 Task: Add an event  with title  Lunch and Learn: Project Planning, date '2024/03/02' to 2024/03/04 & Select Event type as  Group. Add location for the event as  456 Prado Museum, Madrid, Spain and add a description: Continuously monitor the project's progress and reassess the identified risks. Regularly review the effectiveness of mitigation strategies and contingency plans, and make adjustments as needed. This ensures that new risks are identified promptly, and appropriate actions are taken in a timely manner.Create an event link  http-lunchandlearn:projectplanningcom & Select the event color as  Electric Lime. , logged in from the account softage.10@softage.netand send the event invitation to softage.8@softage.net and softage.9@softage.net
Action: Mouse moved to (766, 137)
Screenshot: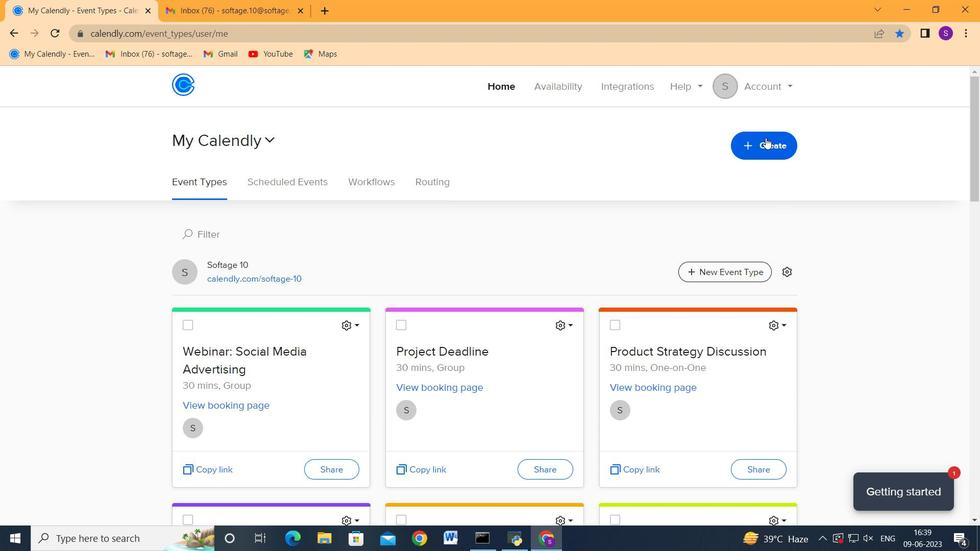 
Action: Mouse pressed left at (766, 137)
Screenshot: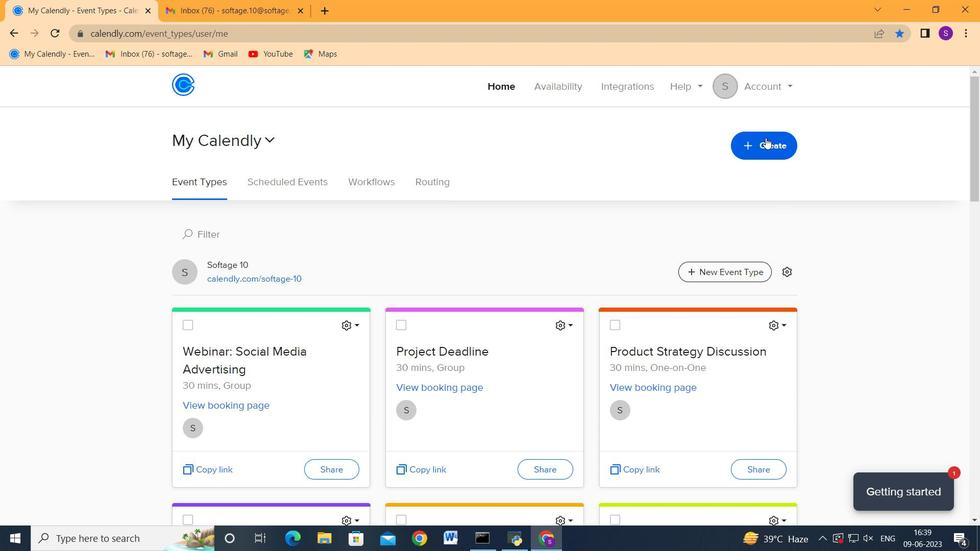 
Action: Mouse moved to (705, 204)
Screenshot: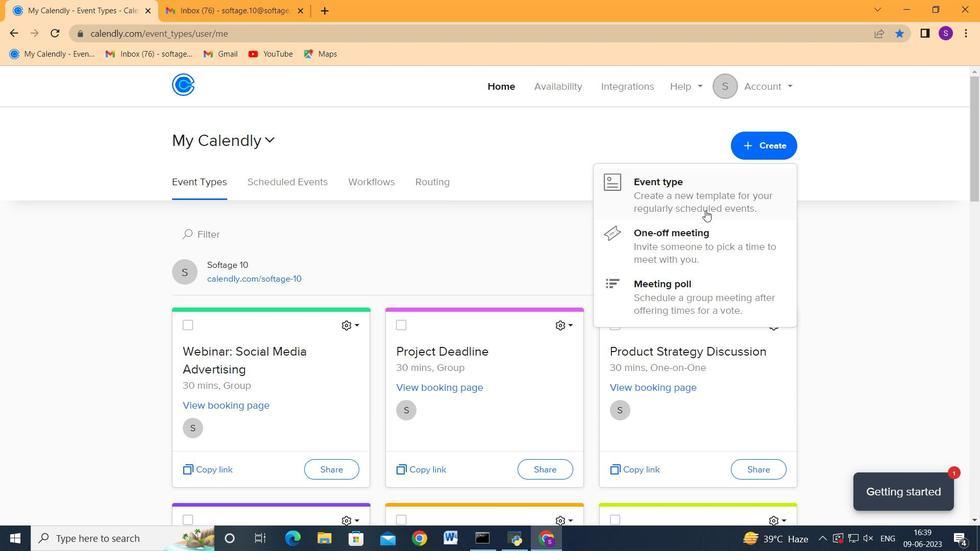 
Action: Mouse pressed left at (705, 204)
Screenshot: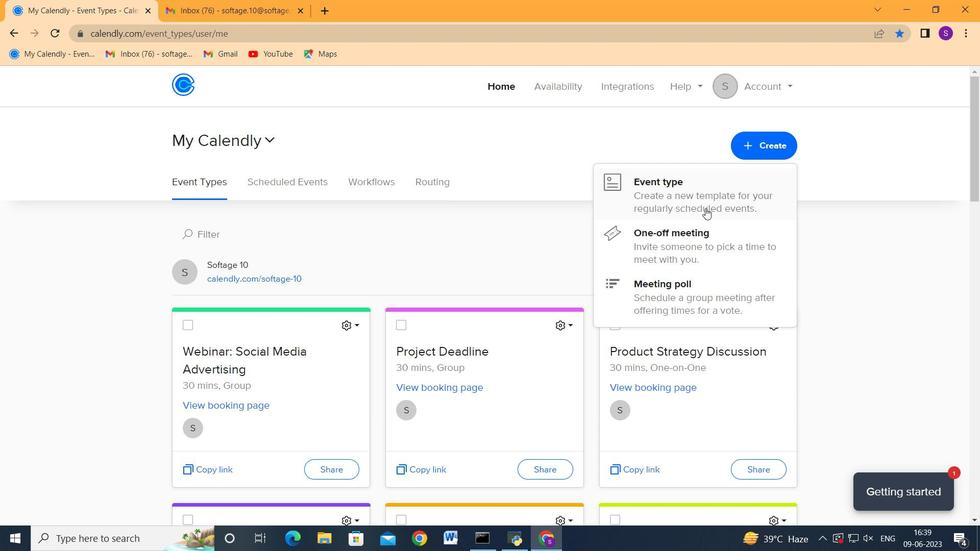 
Action: Mouse moved to (533, 284)
Screenshot: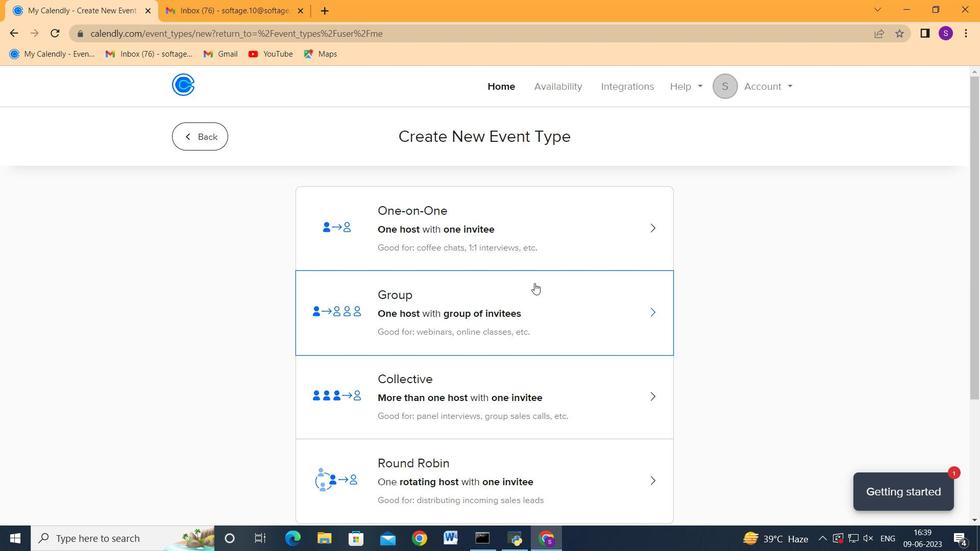 
Action: Mouse scrolled (533, 284) with delta (0, 0)
Screenshot: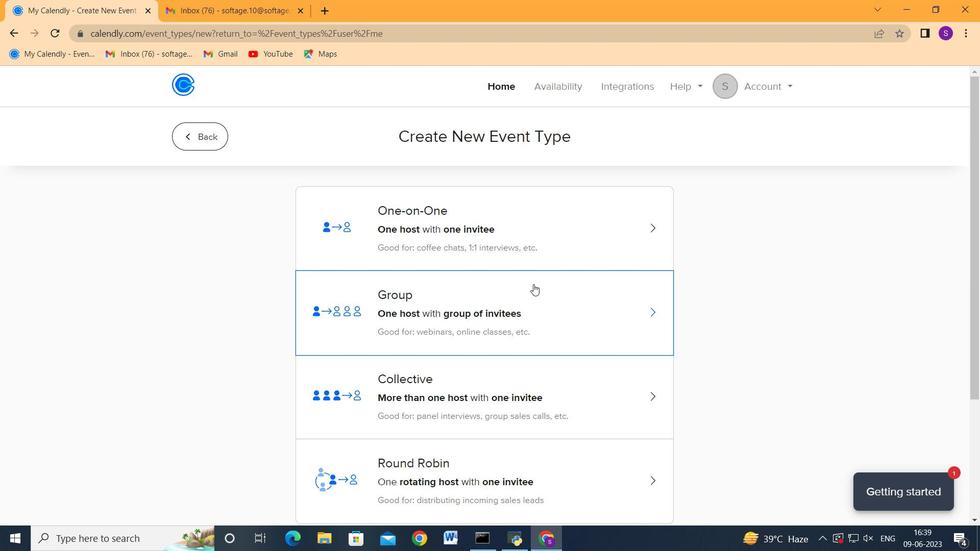 
Action: Mouse moved to (525, 226)
Screenshot: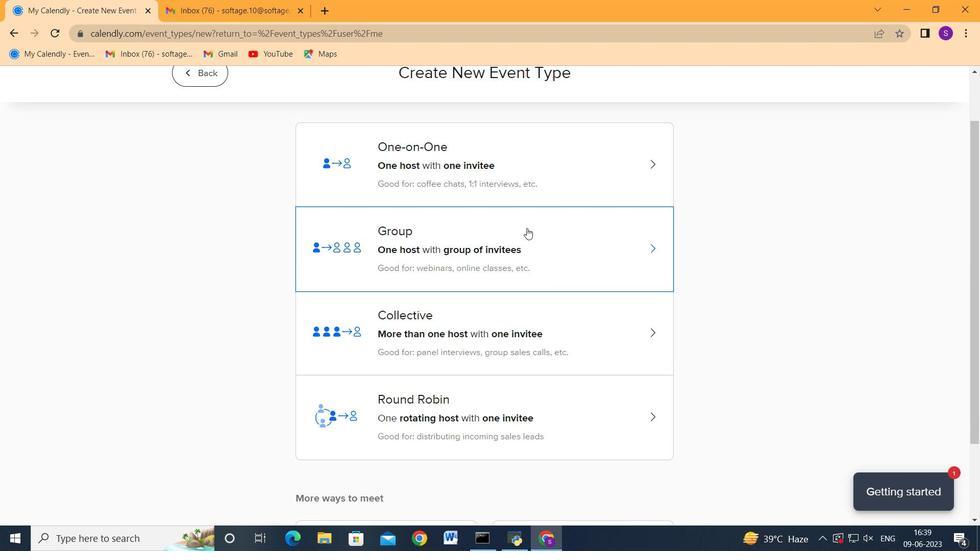 
Action: Mouse pressed left at (525, 226)
Screenshot: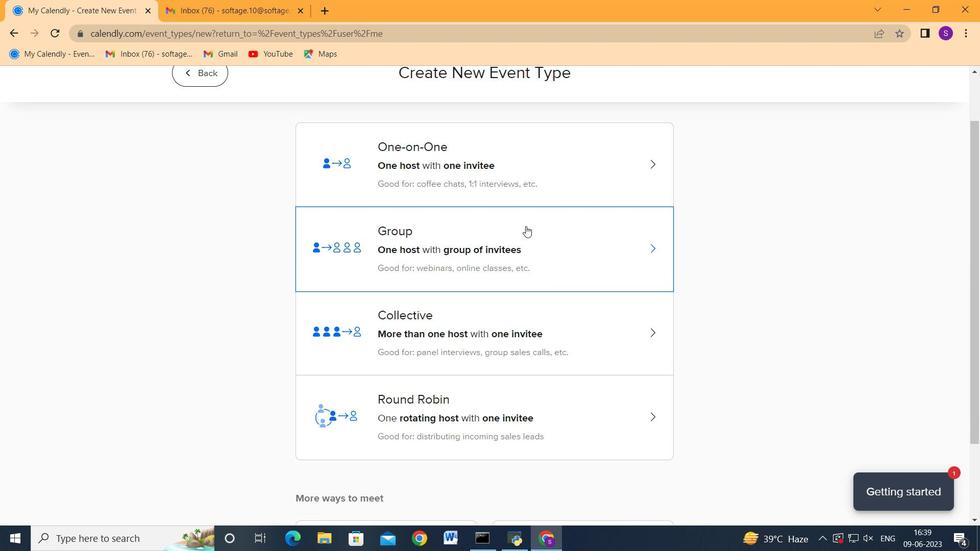 
Action: Mouse moved to (370, 326)
Screenshot: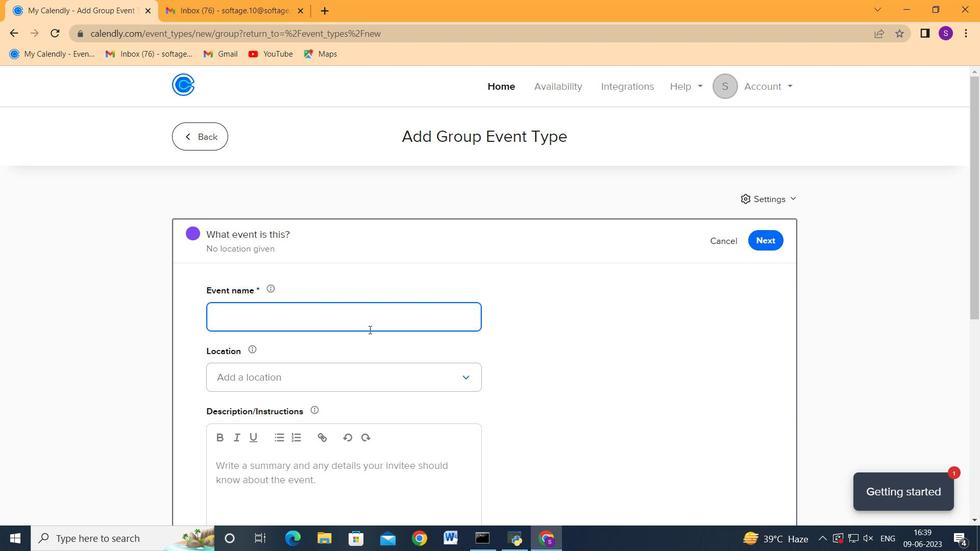 
Action: Mouse pressed left at (370, 326)
Screenshot: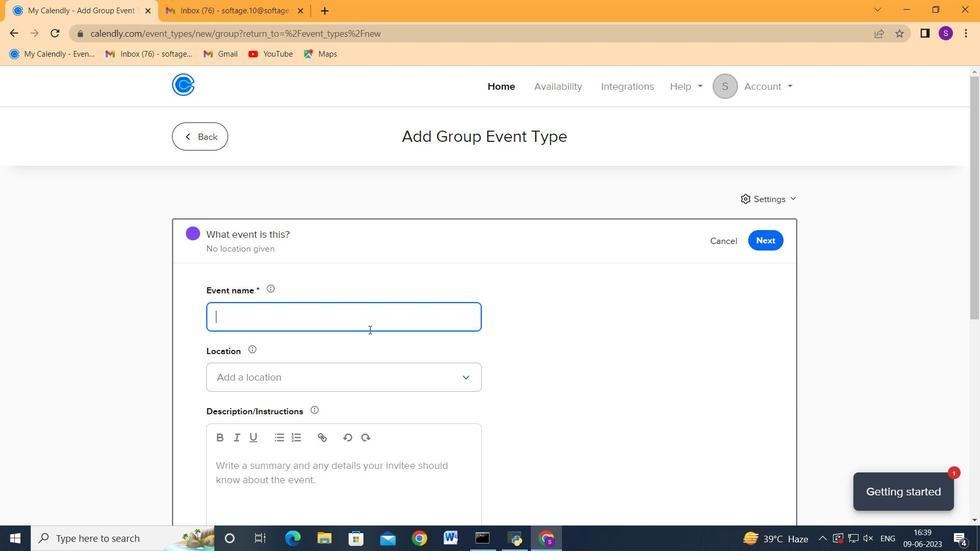 
Action: Key pressed <Key.shift_r>Lunch<Key.space>and<Key.space><Key.shift_r>Learn<Key.shift_r>:<Key.space><Key.shift_r>Project<Key.space><Key.shift_r>Planning<Key.tab><Key.tab><Key.enter><Key.down><Key.up><Key.enter><Key.down><Key.enter><Key.tab>456<Key.space><Key.shift_r>Prado<Key.space><Key.shift_r>Museum<Key.space><Key.backspace>,<Key.space>m<Key.backspace><Key.shift><Key.shift><Key.shift><Key.shift><Key.shift><Key.shift><Key.shift><Key.shift><Key.shift><Key.shift><Key.shift><Key.shift><Key.shift><Key.shift><Key.shift><Key.shift><Key.shift><Key.shift><Key.shift><Key.shift><Key.shift><Key.shift><Key.shift><Key.shift><Key.shift><Key.shift><Key.shift><Key.shift><Key.shift><Key.shift><Key.shift><Key.shift><Key.shift><Key.shift><Key.shift><Key.shift><Key.shift><Key.shift>Madrid,<Key.space><Key.shift_r>Spain
Screenshot: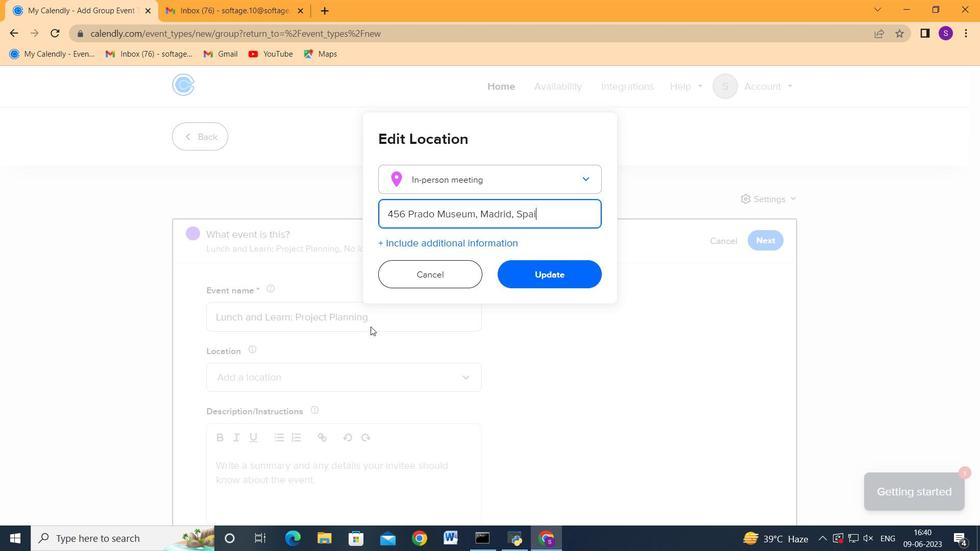
Action: Mouse moved to (559, 268)
Screenshot: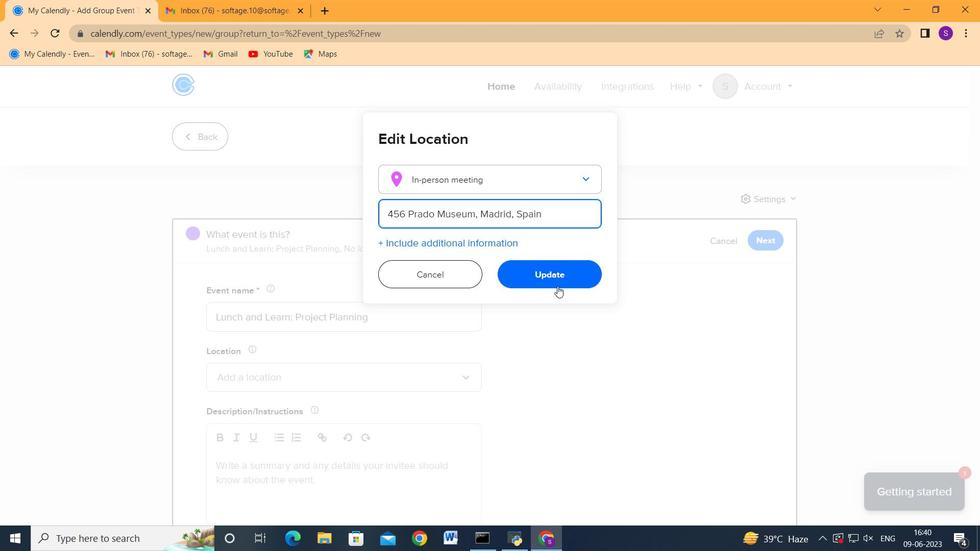 
Action: Mouse pressed left at (559, 268)
Screenshot: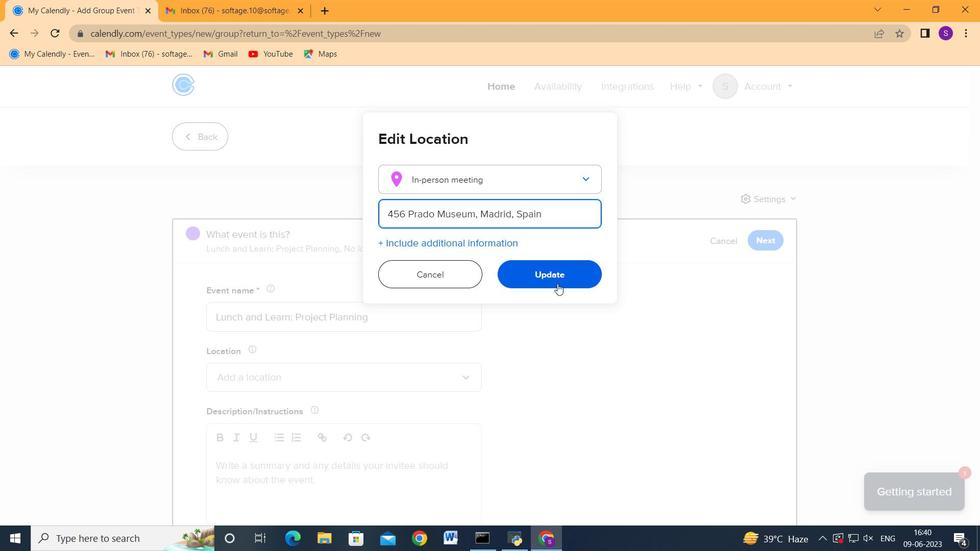 
Action: Mouse moved to (312, 361)
Screenshot: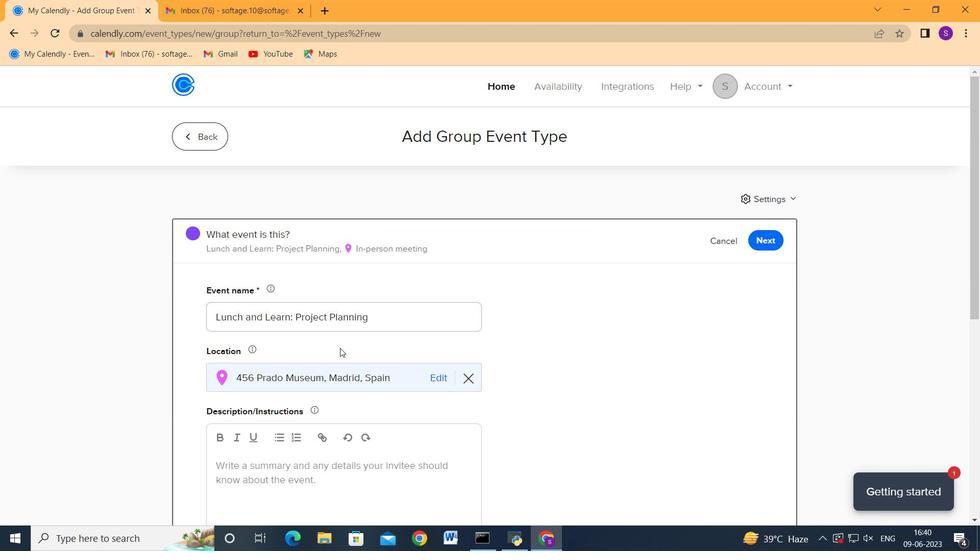 
Action: Mouse scrolled (312, 361) with delta (0, 0)
Screenshot: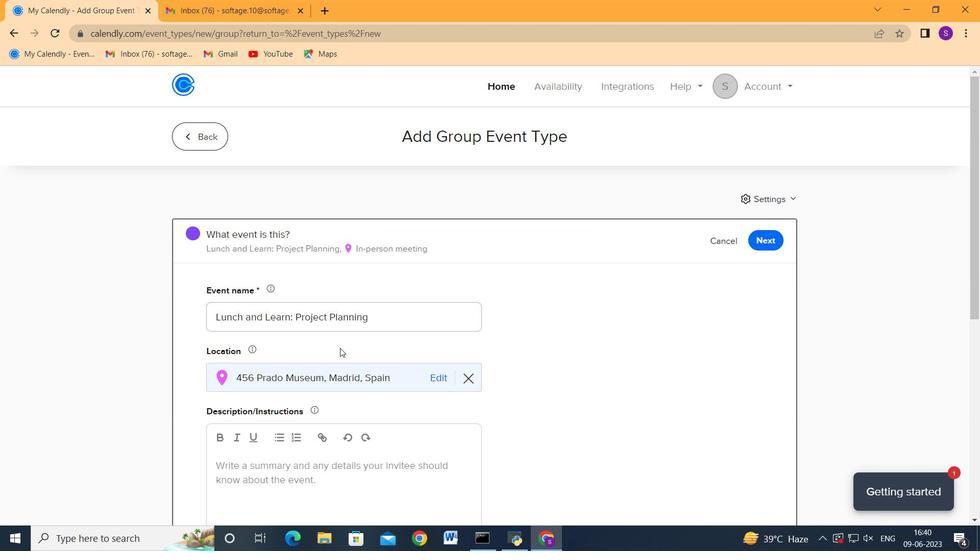 
Action: Mouse scrolled (312, 361) with delta (0, 0)
Screenshot: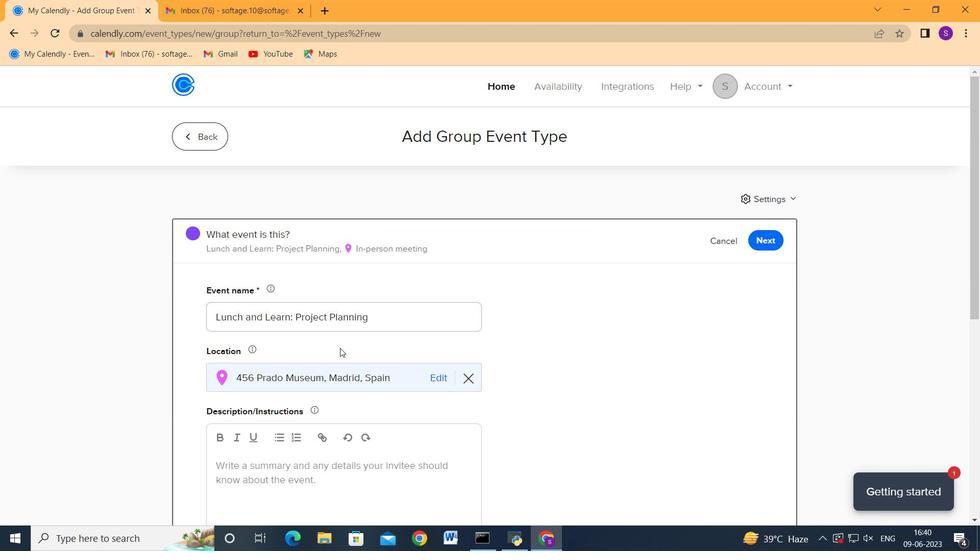
Action: Mouse moved to (283, 340)
Screenshot: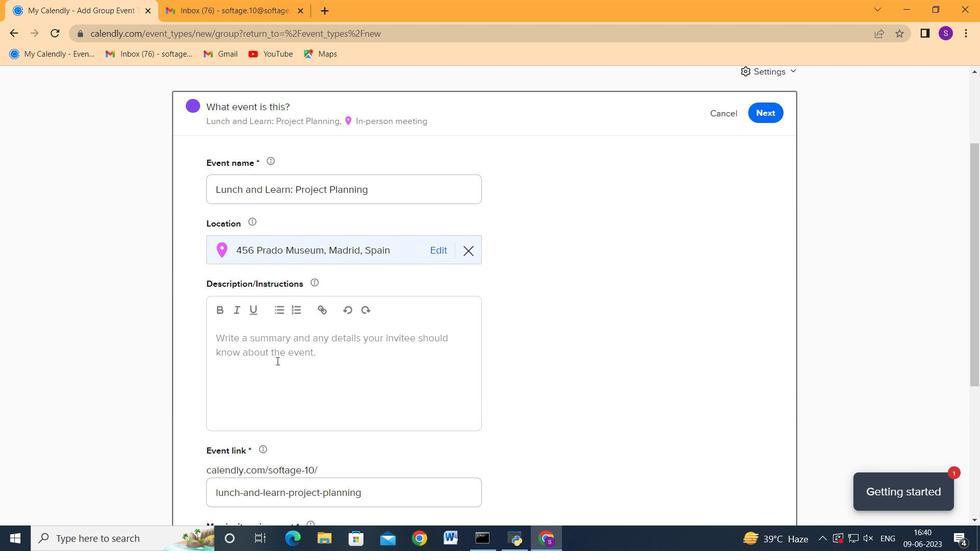 
Action: Mouse pressed left at (283, 340)
Screenshot: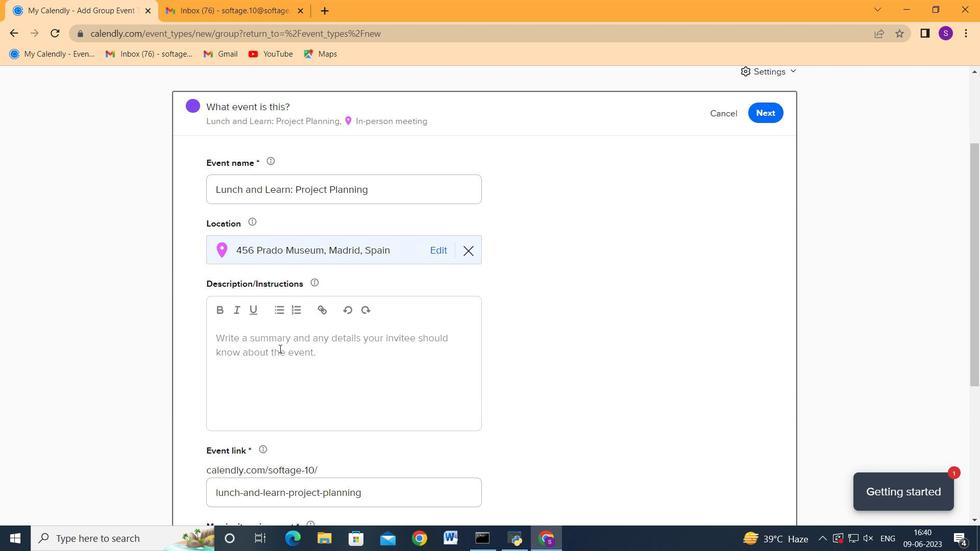 
Action: Mouse moved to (283, 340)
Screenshot: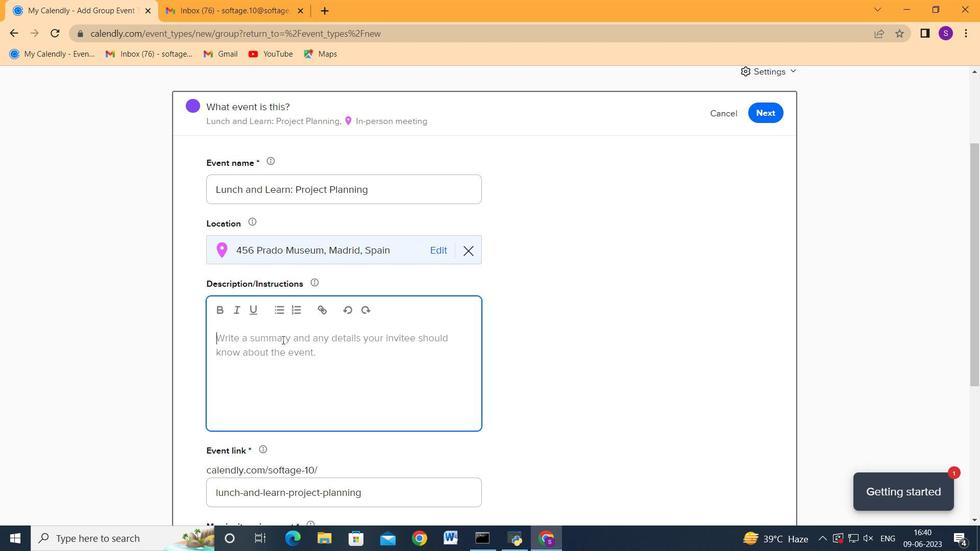 
Action: Key pressed <Key.shift>T<Key.backspace><Key.shift>Coni<Key.backspace>tinously<Key.space>monitor<Key.space>the<Key.space><Key.left><Key.left><Key.left><Key.left><Key.left><Key.left><Key.left><Key.left><Key.left><Key.left><Key.left><Key.left><Key.left><Key.left><Key.left><Key.left><Key.backspace><Key.backspace>uo<Key.right><Key.right><Key.right><Key.right><Key.right><Key.right><Key.right><Key.right><Key.right><Key.right><Key.right><Key.right><Key.right><Key.right><Key.right><Key.space>project's<Key.space>progress<Key.left><Key.left><Key.left><Key.left><Key.left><Key.left><Key.left><Key.left><Key.left><Key.left><Key.left><Key.left><Key.left><Key.left><Key.left><Key.left><Key.left><Key.left><Key.left><Key.left><Key.left><Key.left><Key.left><Key.left><Key.left><Key.left><Key.left><Key.left><Key.left><Key.left><Key.left><Key.left><Key.left><Key.left>u<Key.right><Key.right><Key.right><Key.right><Key.right><Key.right><Key.right><Key.right><Key.right><Key.right><Key.right><Key.right><Key.right><Key.right><Key.right><Key.right><Key.right><Key.right><Key.right><Key.right><Key.right><Key.right><Key.right><Key.right><Key.right><Key.right><Key.right><Key.right><Key.right><Key.right><Key.right><Key.right><Key.right><Key.right><Key.right>and<Key.space>reassess<Key.space>the<Key.space>identified<Key.space>risks.<Key.space><Key.shift>Regularly<Key.space>review<Key.space>the<Key.space>effectivement<Key.backspace><Key.backspace><Key.backspace><Key.backspace>ness<Key.space>of<Key.space>mitigation<Key.space>strategies<Key.space>and<Key.space>contingency<Key.space>plans,<Key.space>and<Key.space>makea<Key.space><Key.backspace><Key.backspace><Key.space>adjustments<Key.space>are<Key.space>needed.<Key.space><Key.shift>This<Key.space>ensures<Key.space>that<Key.space>new<Key.space>risks<Key.space>are<Key.space>identified<Key.space>prompty<Key.backspace>ly,<Key.space>and<Key.space>appropriate<Key.space>actions<Key.space>are<Key.space>takei<Key.backspace>n<Key.space>in<Key.space>a<Key.space>timely<Key.space>manner.<Key.space>
Screenshot: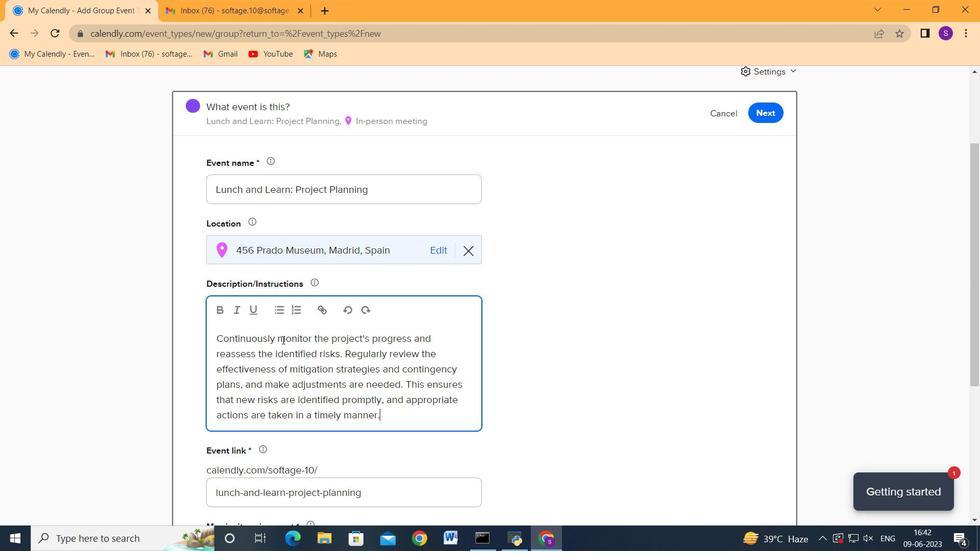 
Action: Mouse scrolled (283, 339) with delta (0, 0)
Screenshot: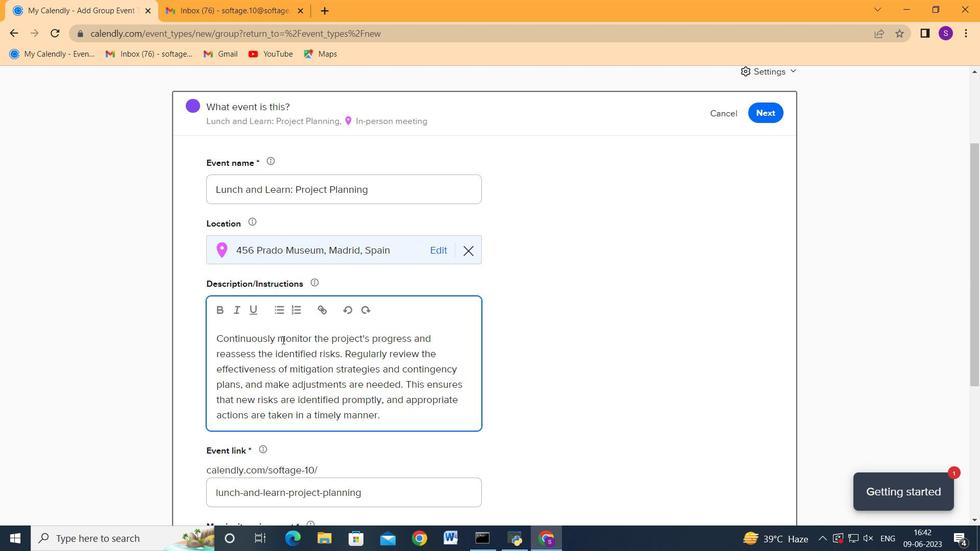 
Action: Mouse scrolled (283, 339) with delta (0, 0)
Screenshot: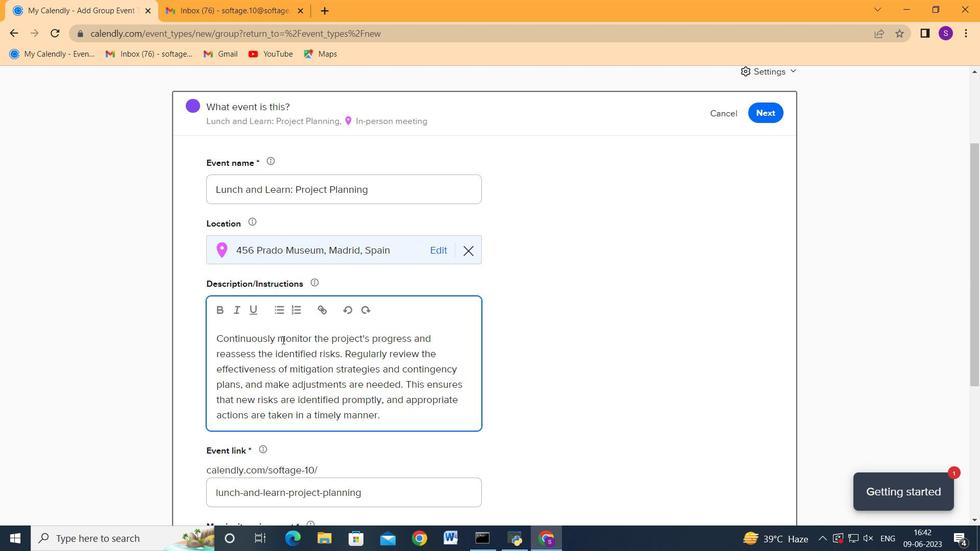 
Action: Mouse moved to (282, 339)
Screenshot: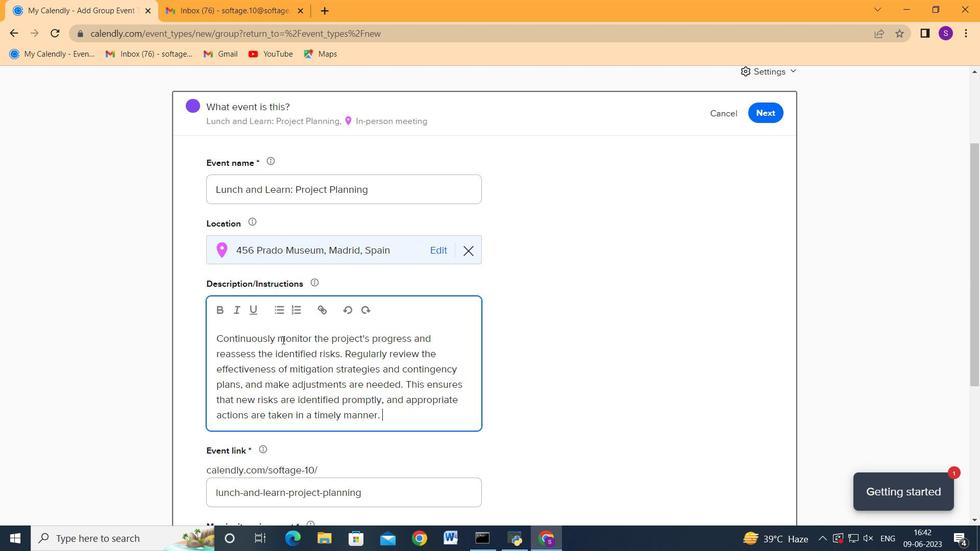 
Action: Mouse scrolled (282, 339) with delta (0, 0)
Screenshot: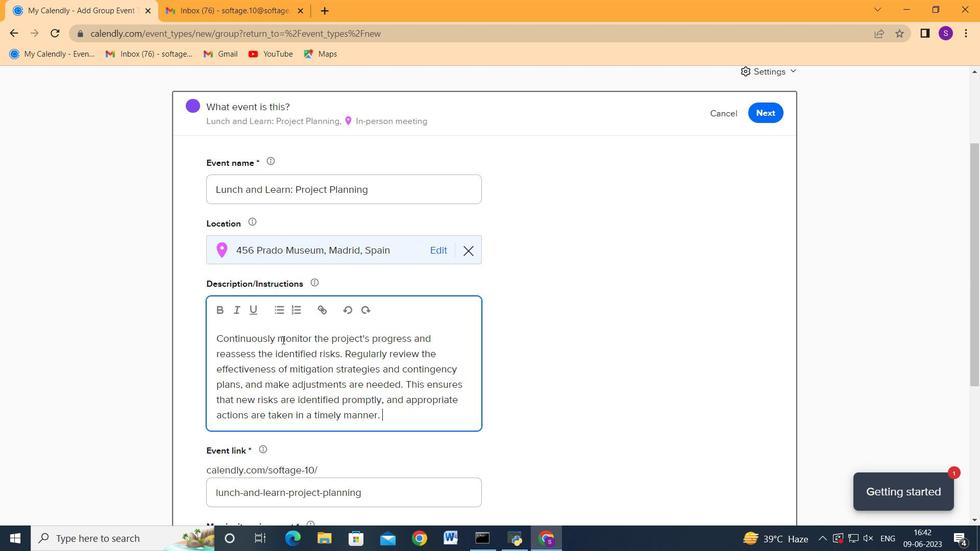 
Action: Mouse moved to (376, 298)
Screenshot: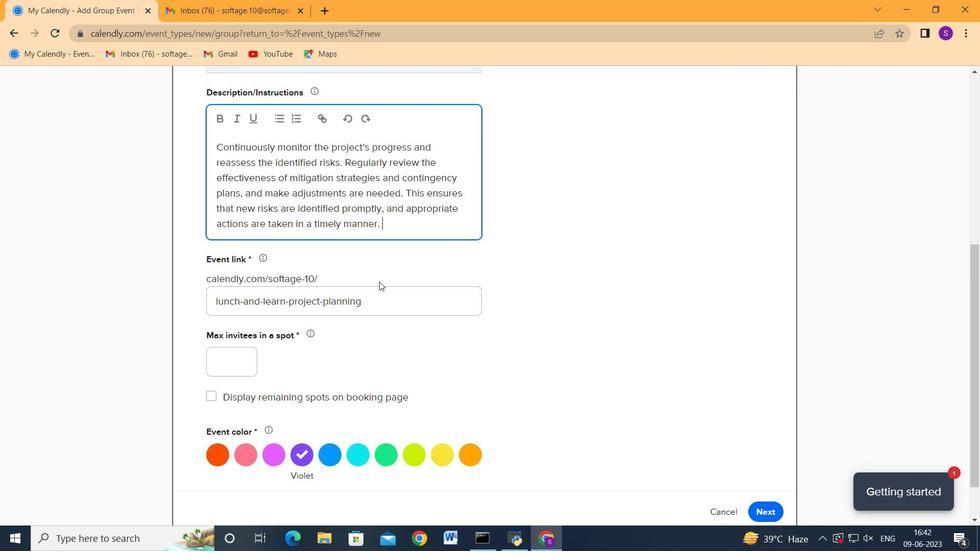 
Action: Mouse pressed left at (376, 298)
Screenshot: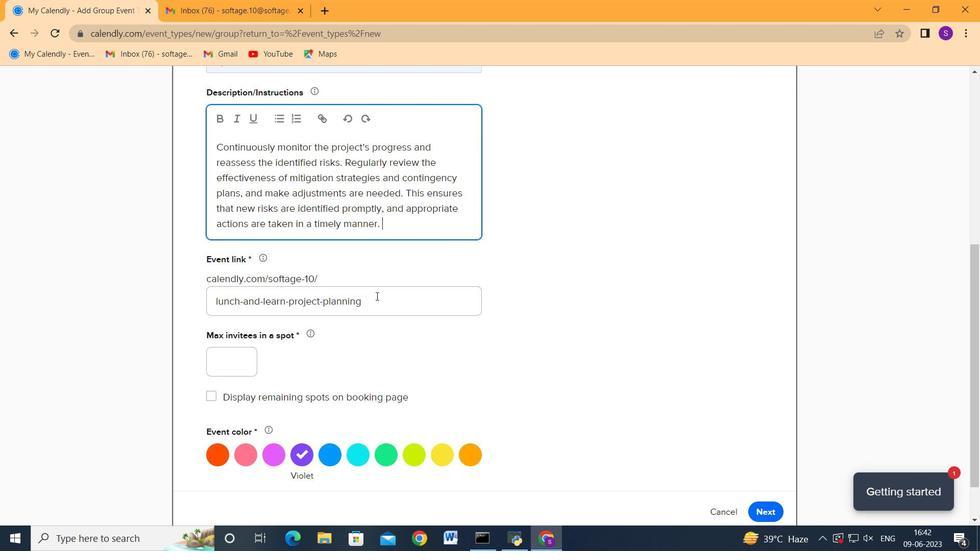 
Action: Mouse moved to (108, 314)
Screenshot: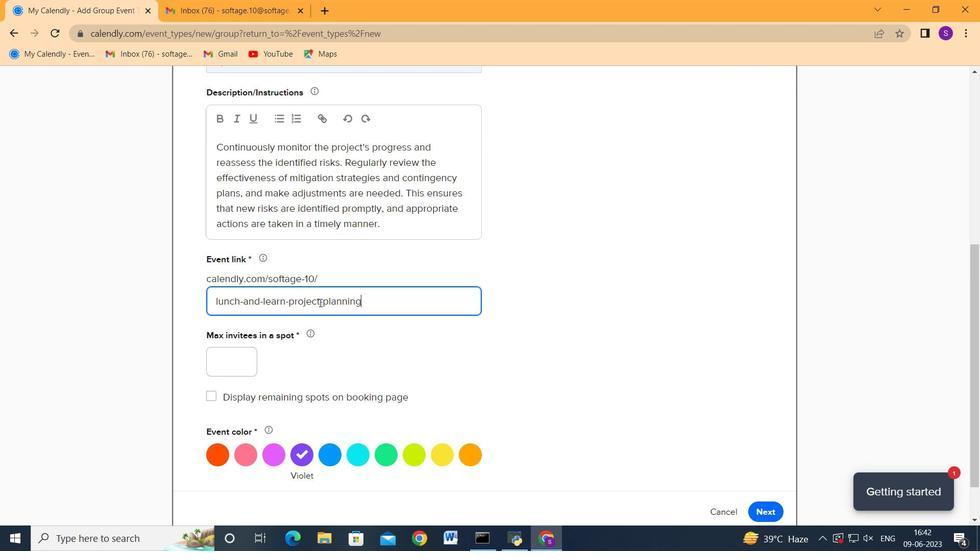 
Action: Key pressed <Key.backspace>http-lunvhandlearn
Screenshot: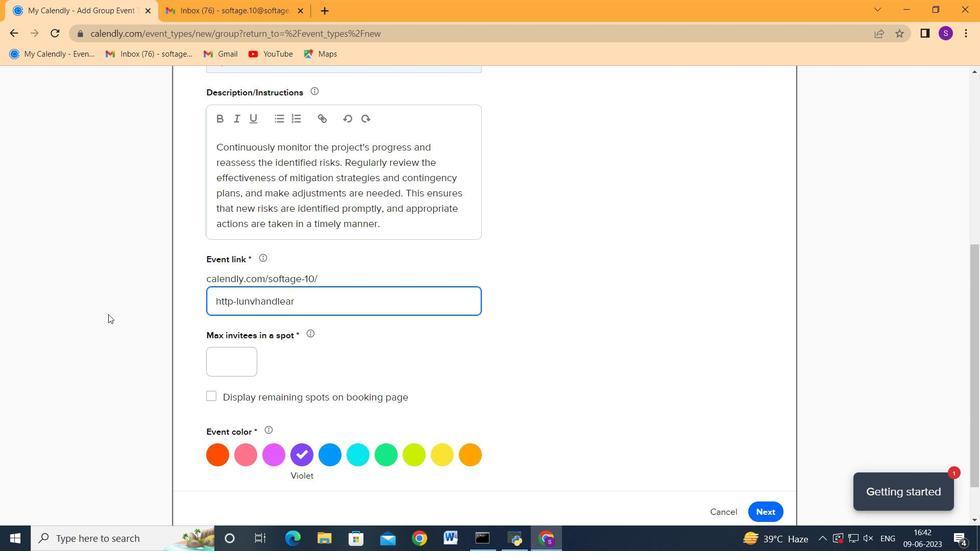 
Action: Mouse moved to (255, 296)
Screenshot: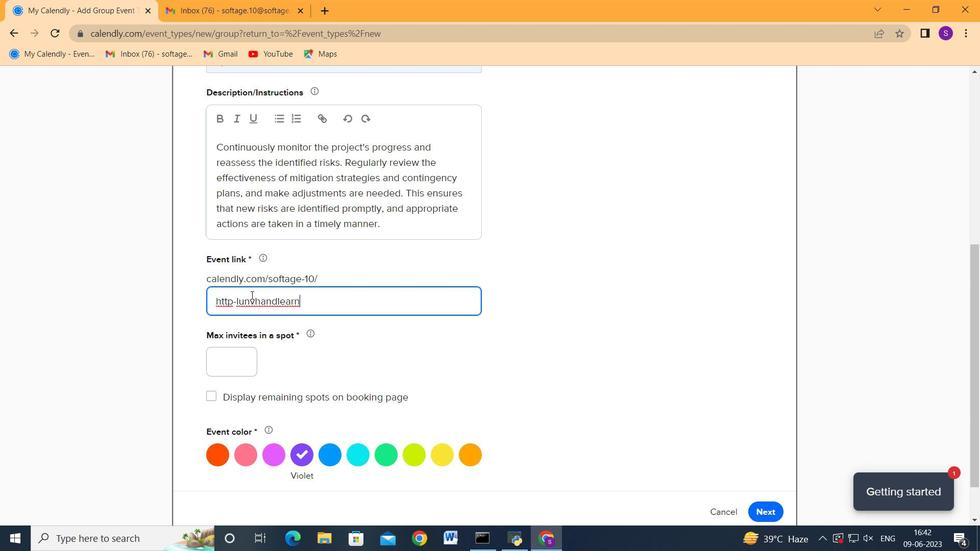 
Action: Mouse pressed left at (255, 296)
Screenshot: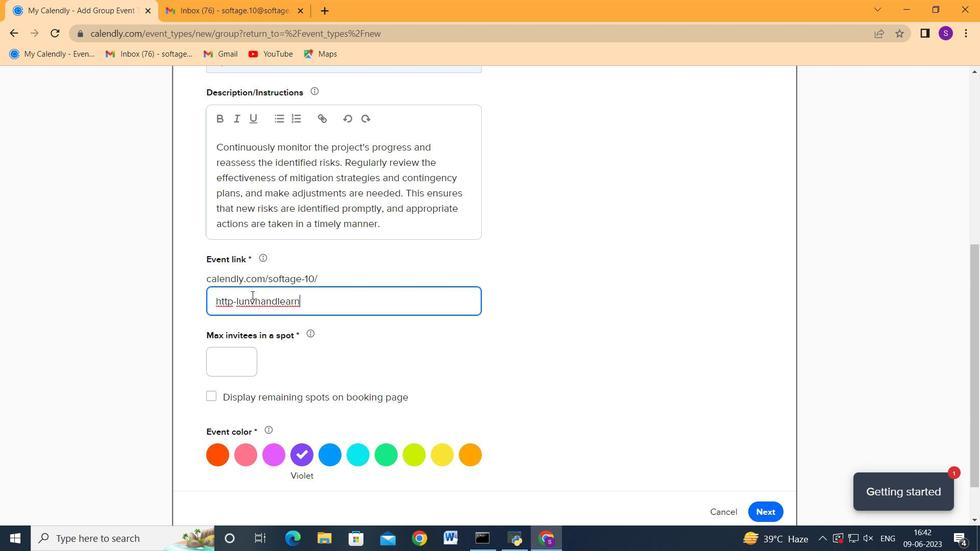 
Action: Mouse moved to (255, 296)
Screenshot: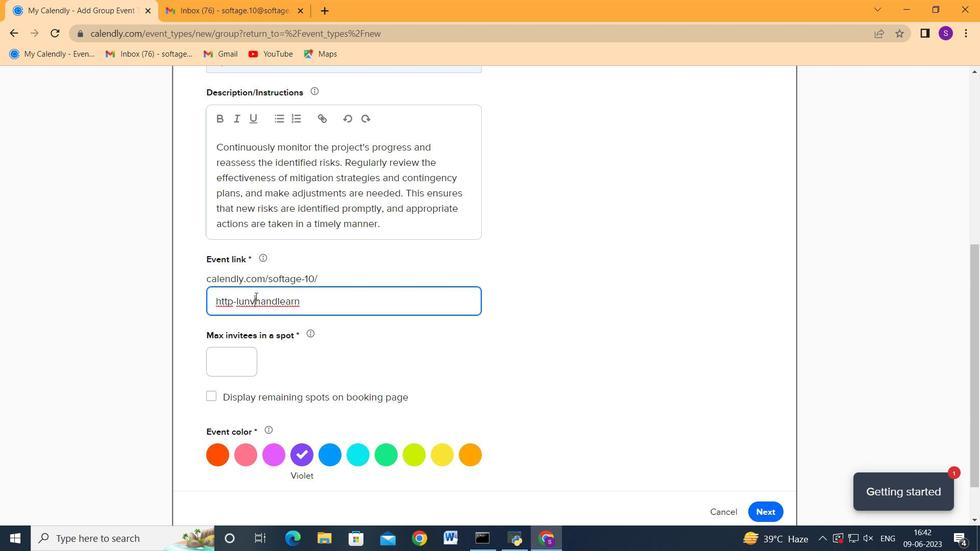 
Action: Key pressed <Key.backspace>c<Key.right><Key.right><Key.right><Key.right><Key.right><Key.right><Key.right><Key.right><Key.right><Key.right><Key.right><Key.right><Key.right>orihe<Key.backspace><Key.backspace><Key.backspace><Key.backspace><Key.backspace>projectplanningcom
Screenshot: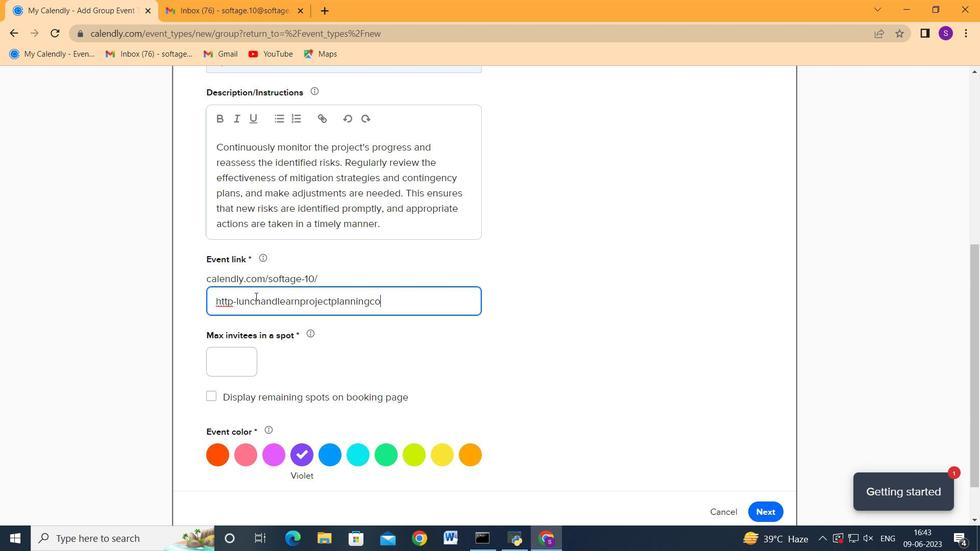 
Action: Mouse moved to (409, 454)
Screenshot: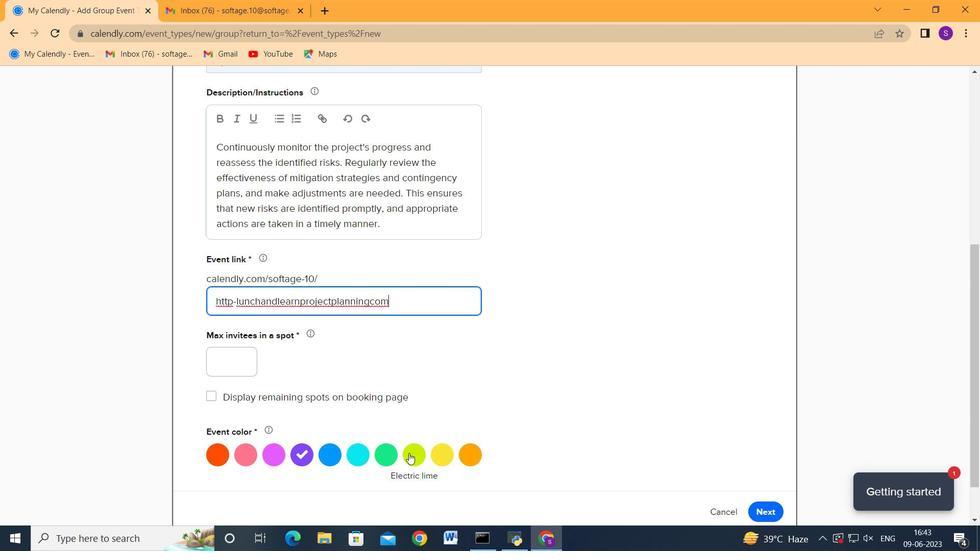 
Action: Mouse pressed left at (409, 454)
Screenshot: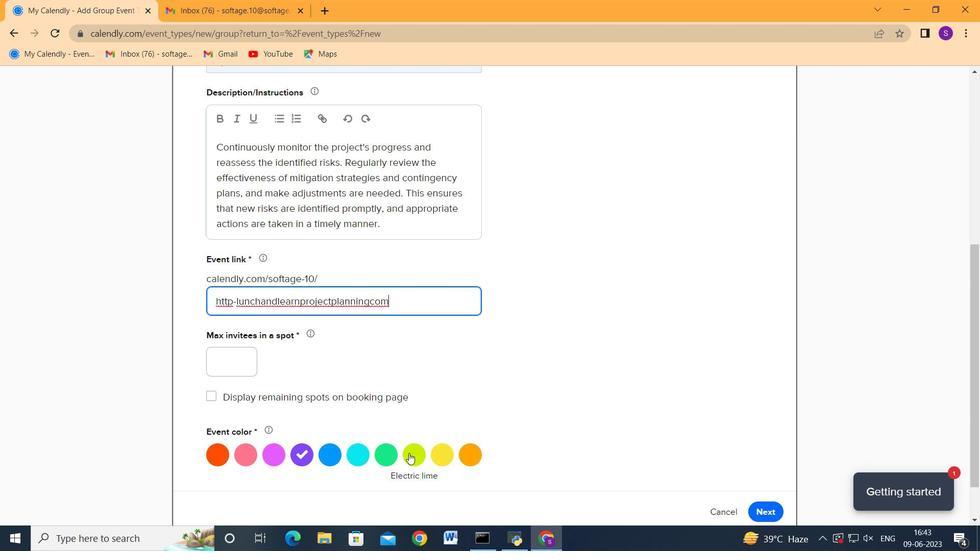 
Action: Mouse moved to (212, 355)
Screenshot: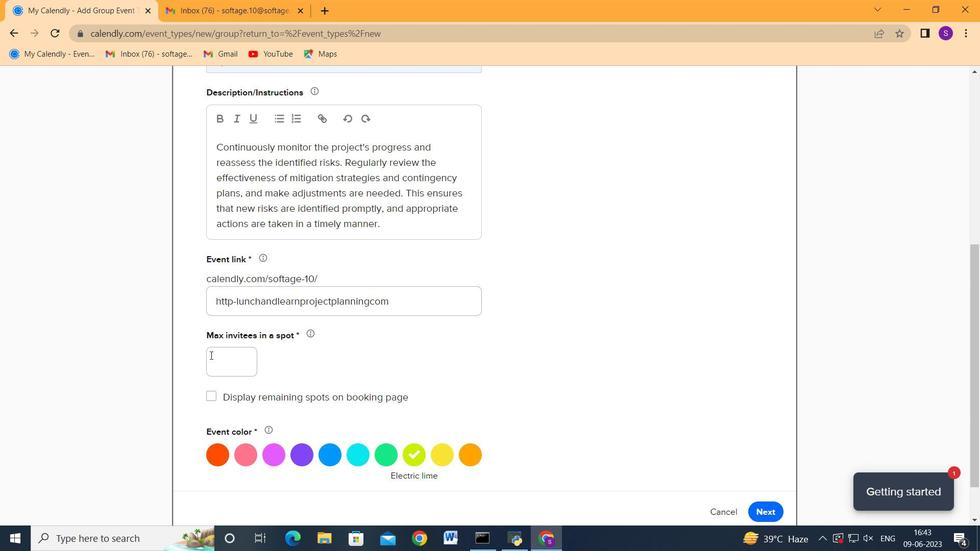 
Action: Mouse pressed left at (212, 355)
Screenshot: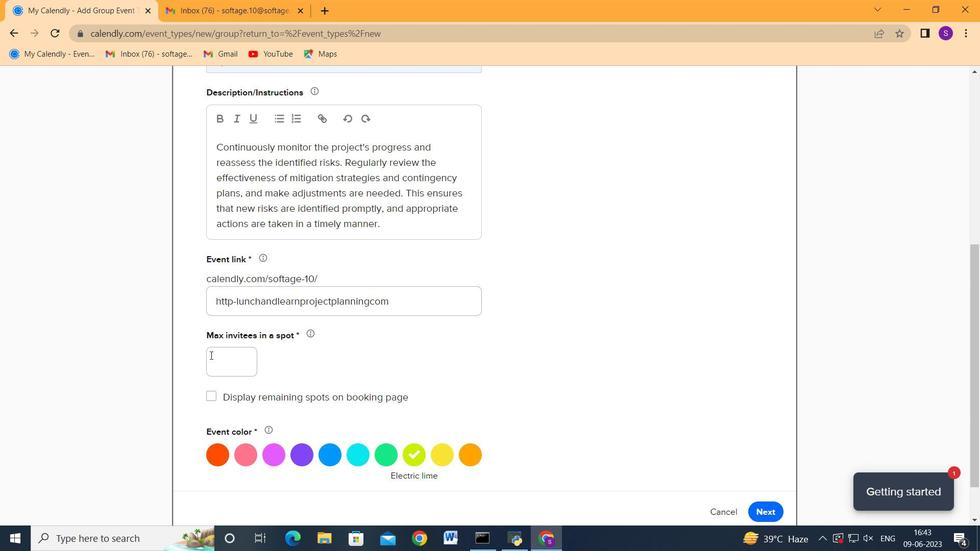 
Action: Mouse moved to (214, 356)
Screenshot: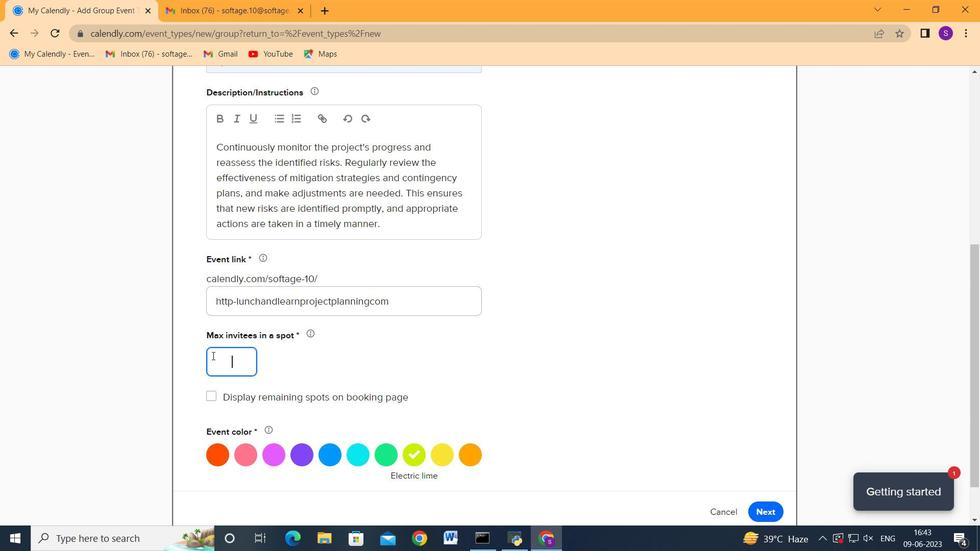 
Action: Key pressed 2
Screenshot: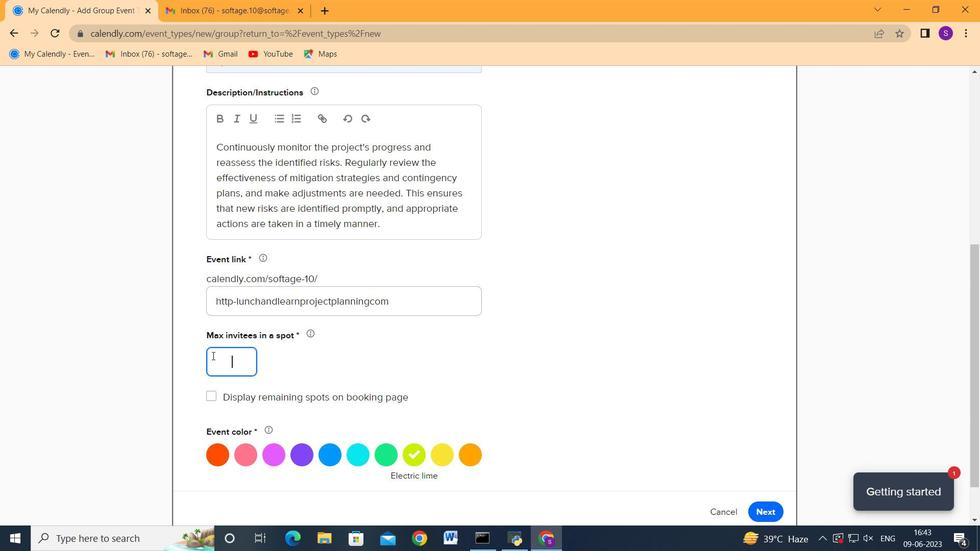 
Action: Mouse moved to (761, 503)
Screenshot: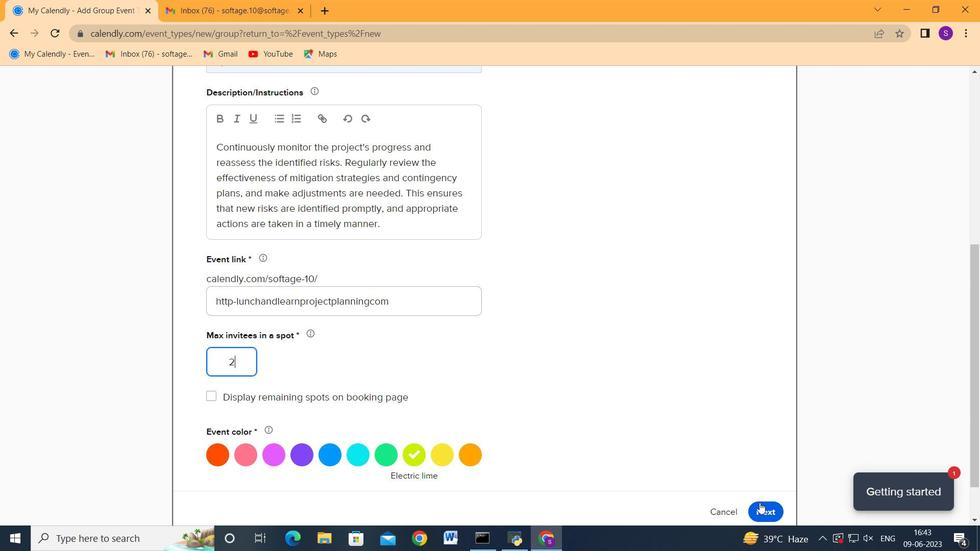 
Action: Mouse pressed left at (761, 503)
Screenshot: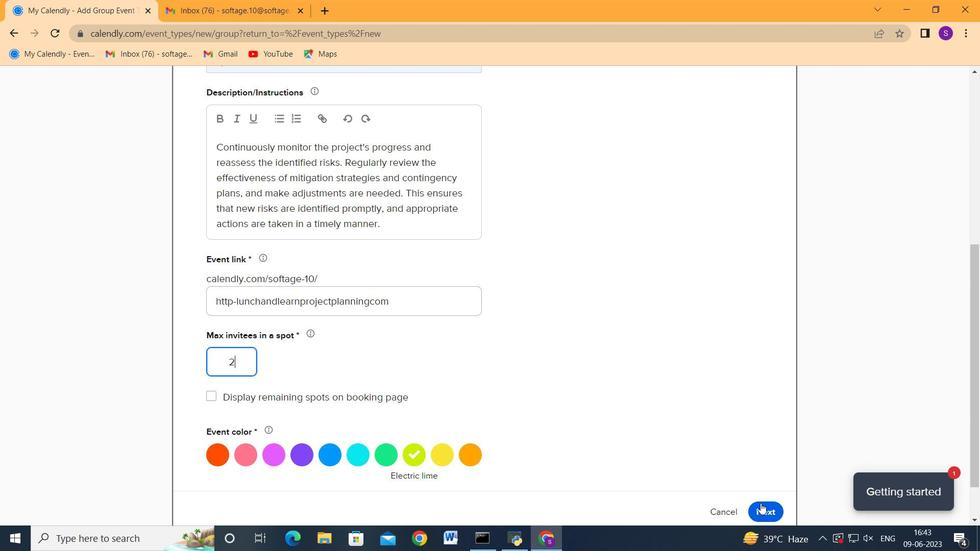 
Action: Mouse moved to (448, 310)
Screenshot: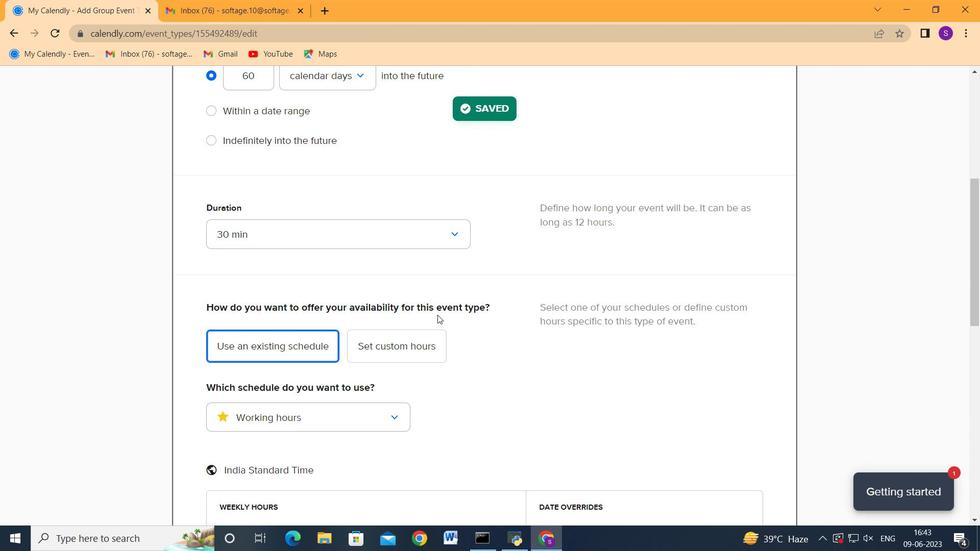 
Action: Mouse scrolled (448, 309) with delta (0, 0)
Screenshot: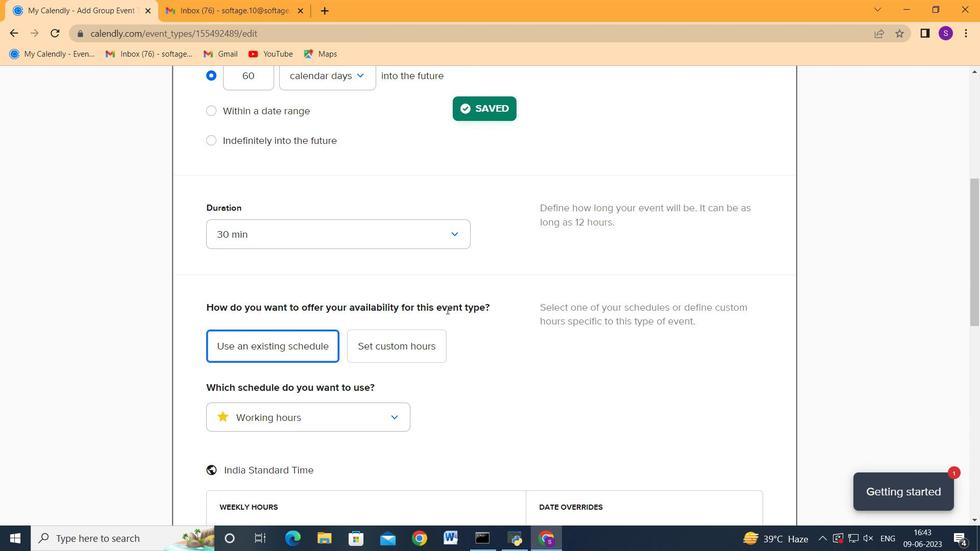 
Action: Mouse scrolled (448, 309) with delta (0, 0)
Screenshot: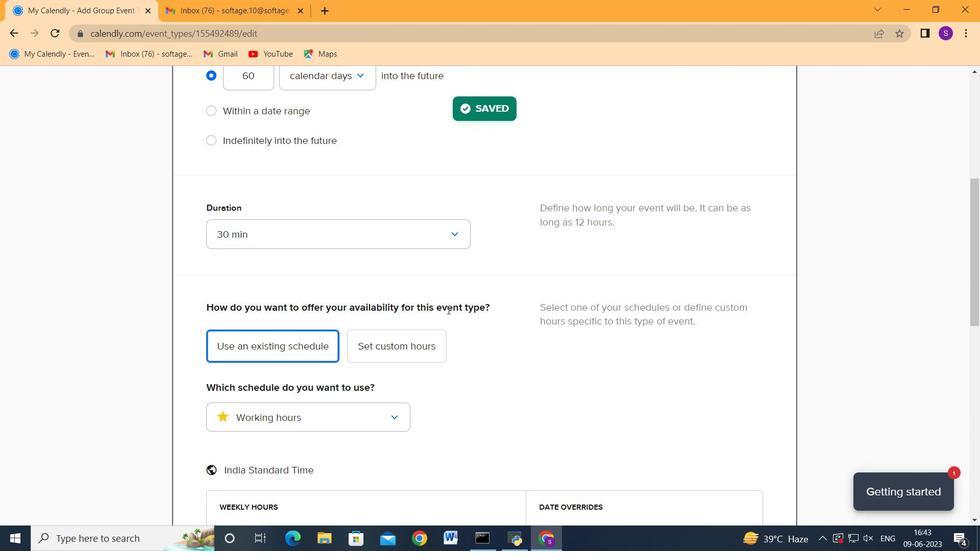 
Action: Mouse moved to (448, 311)
Screenshot: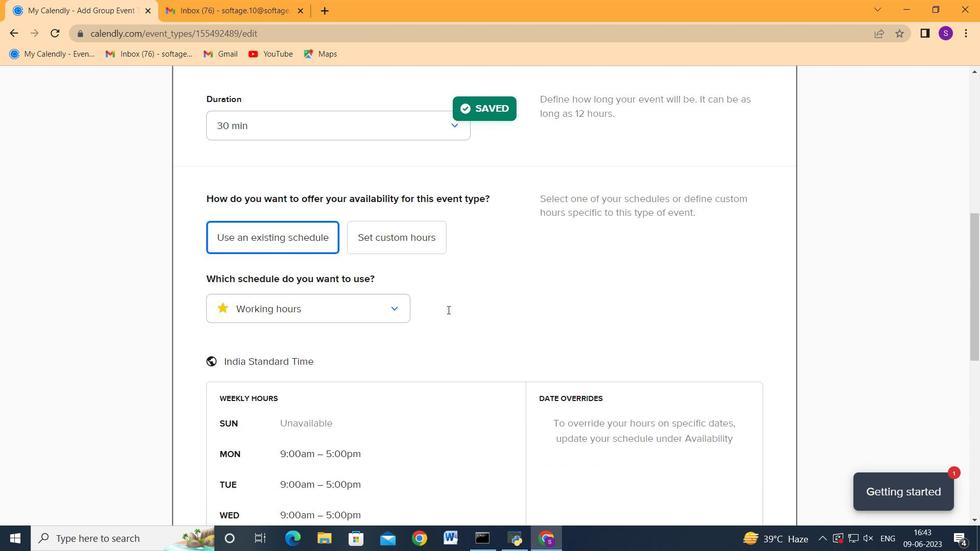
Action: Mouse scrolled (448, 312) with delta (0, 0)
Screenshot: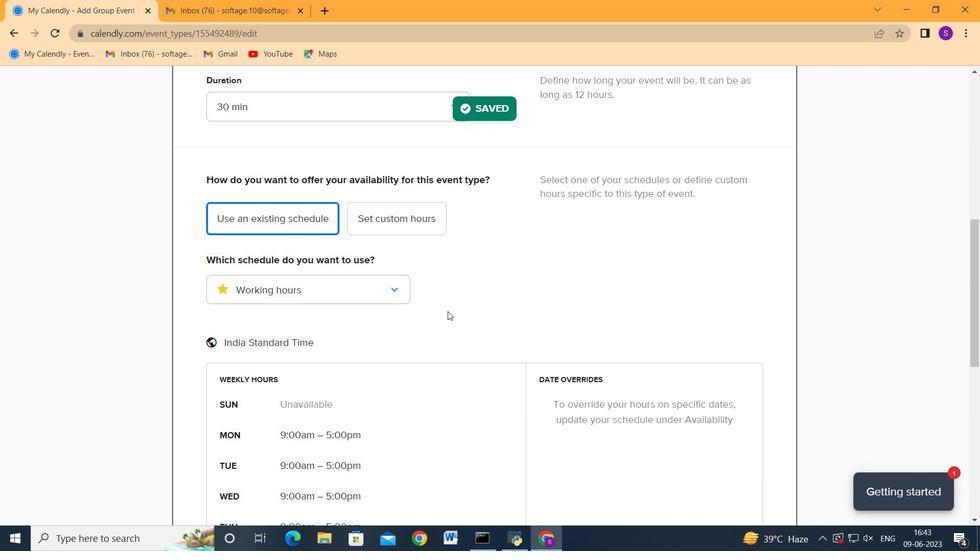 
Action: Mouse scrolled (448, 312) with delta (0, 0)
Screenshot: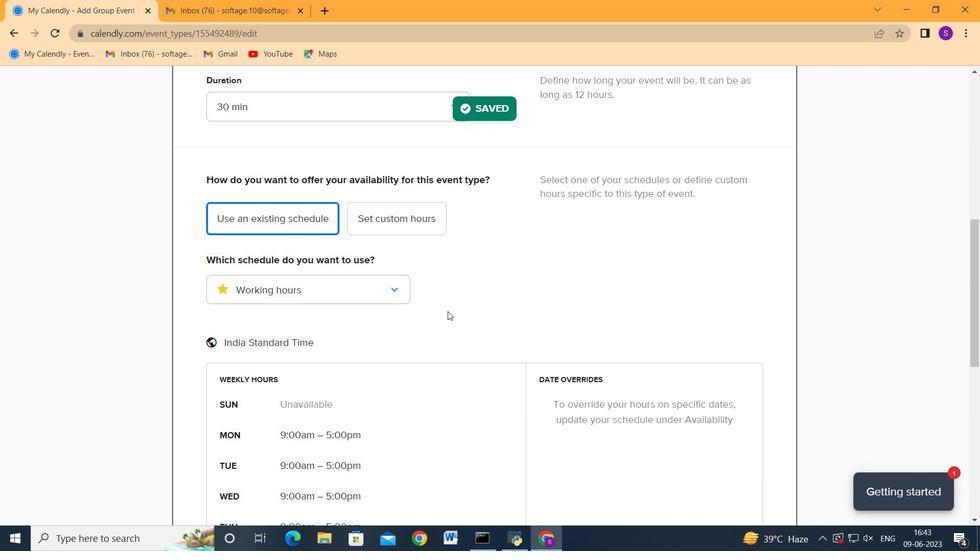 
Action: Mouse scrolled (448, 312) with delta (0, 0)
Screenshot: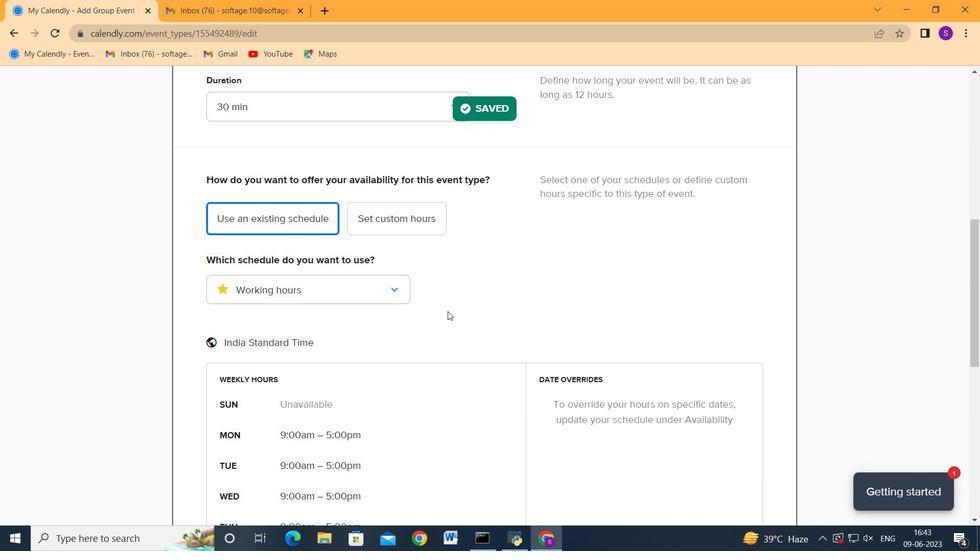 
Action: Mouse moved to (459, 271)
Screenshot: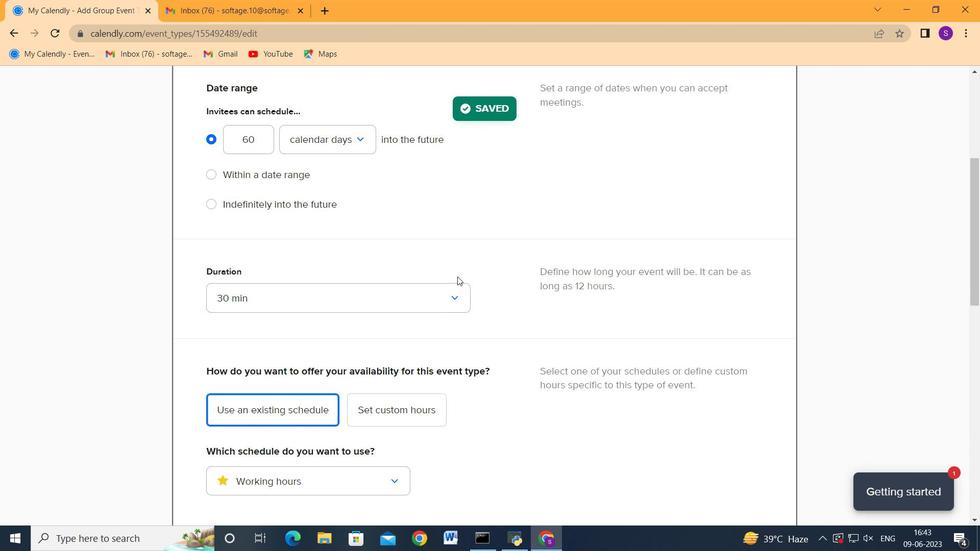 
Action: Mouse scrolled (459, 271) with delta (0, 0)
Screenshot: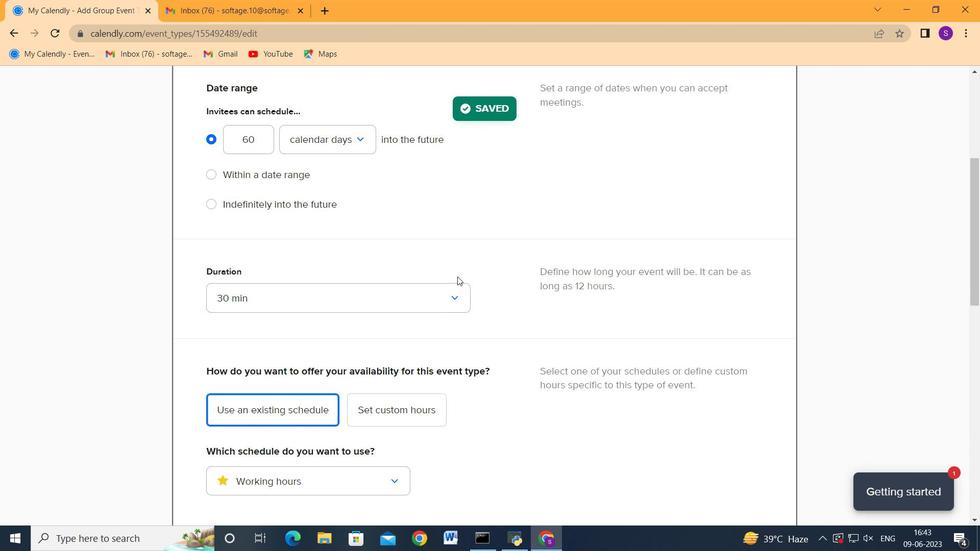 
Action: Mouse scrolled (459, 271) with delta (0, 0)
Screenshot: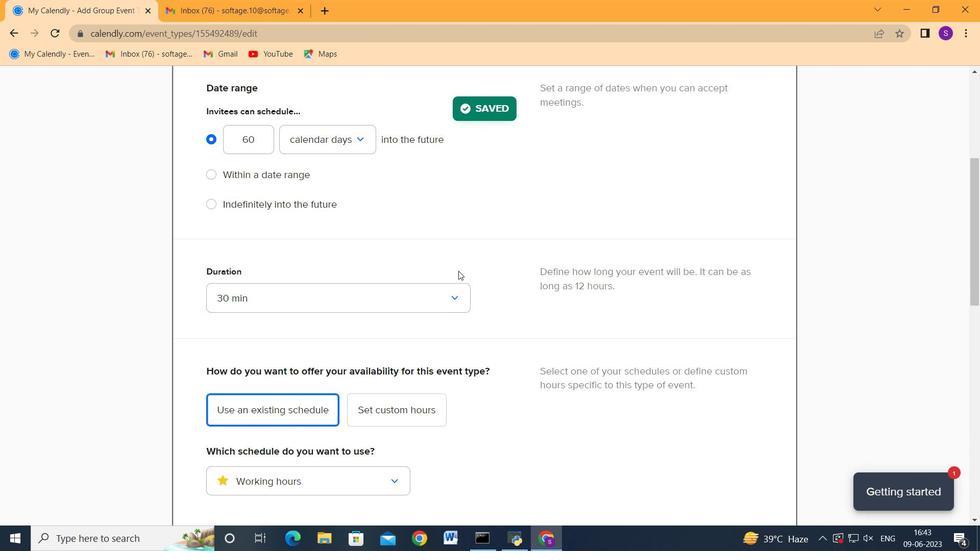 
Action: Mouse moved to (266, 306)
Screenshot: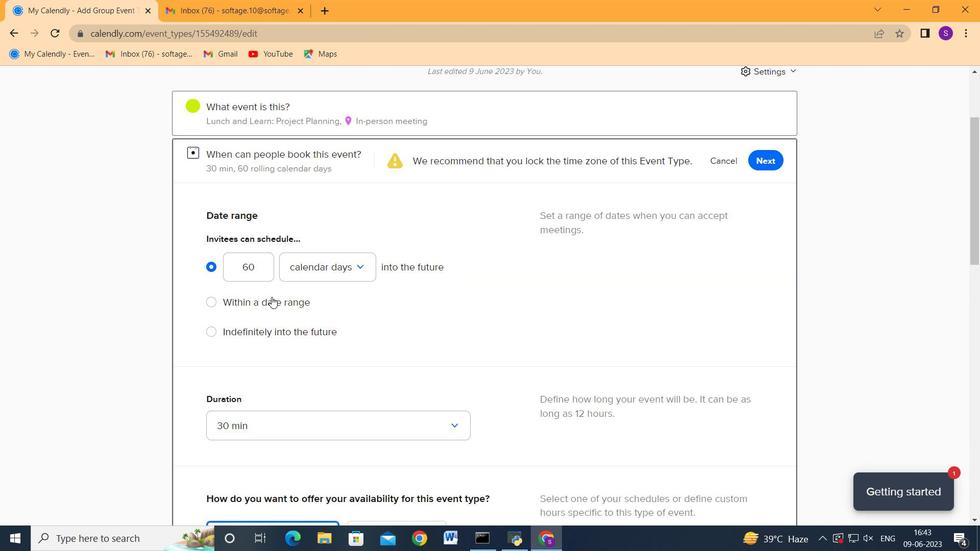 
Action: Mouse pressed left at (266, 306)
Screenshot: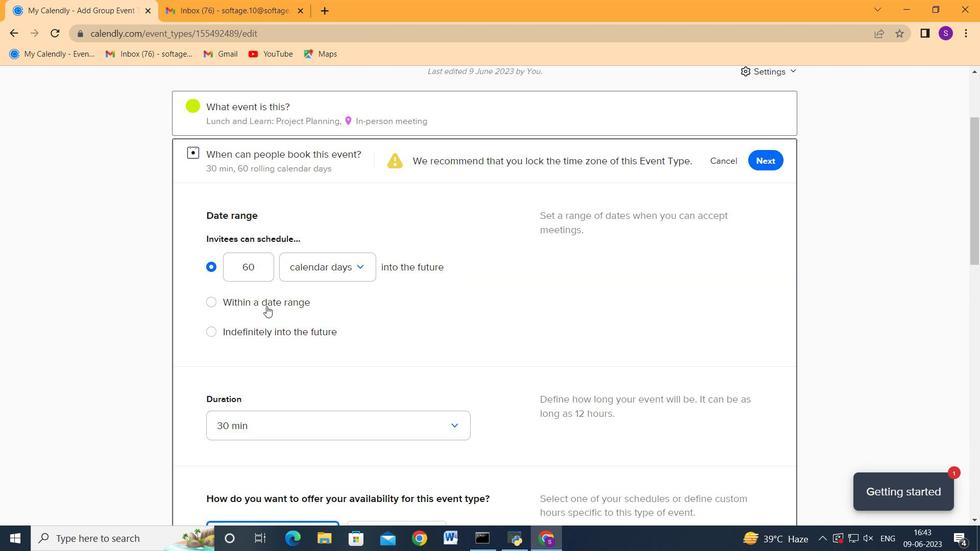 
Action: Mouse moved to (359, 312)
Screenshot: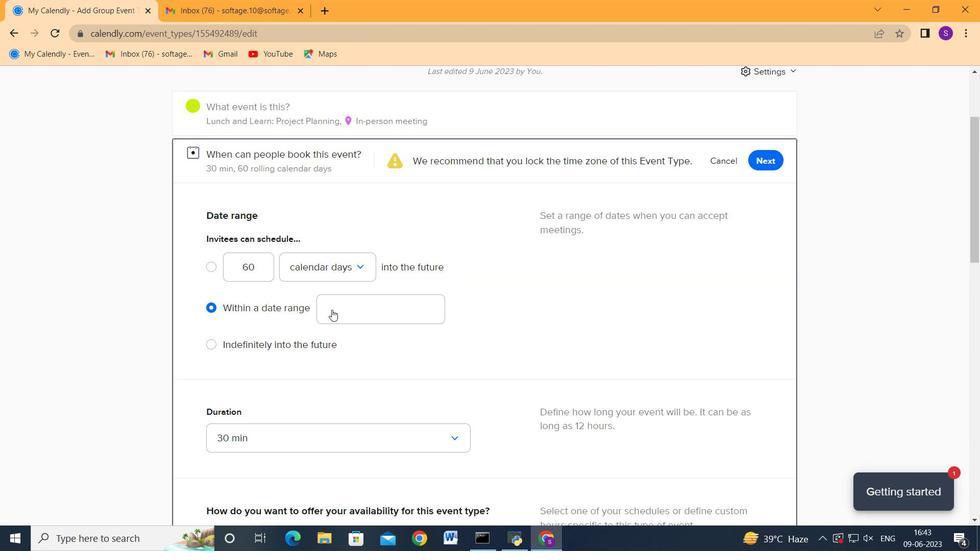 
Action: Mouse pressed left at (359, 312)
Screenshot: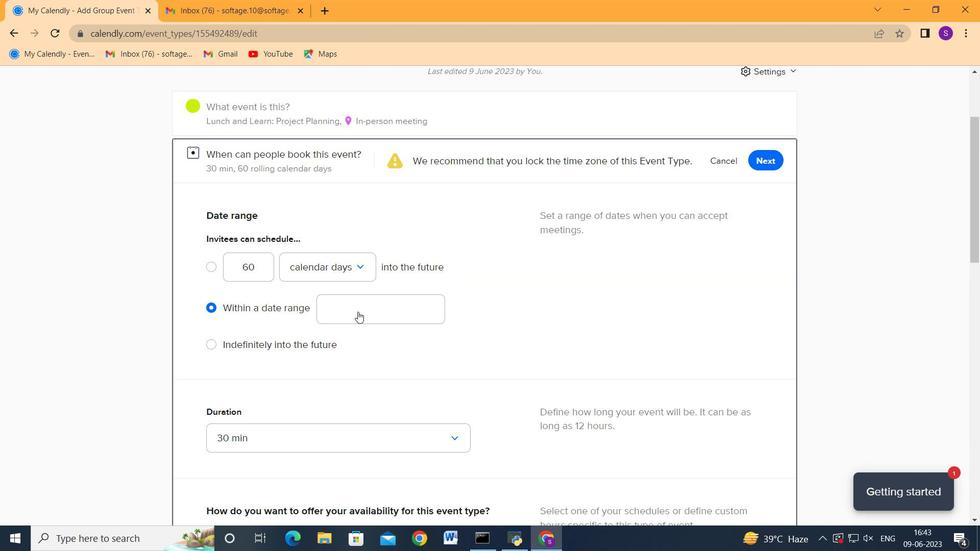 
Action: Mouse moved to (421, 191)
Screenshot: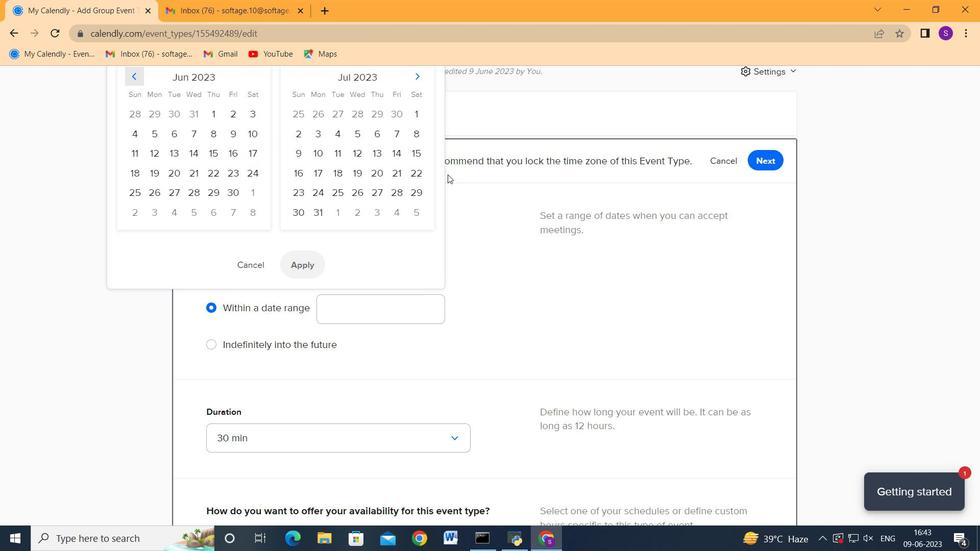 
Action: Mouse scrolled (421, 191) with delta (0, 0)
Screenshot: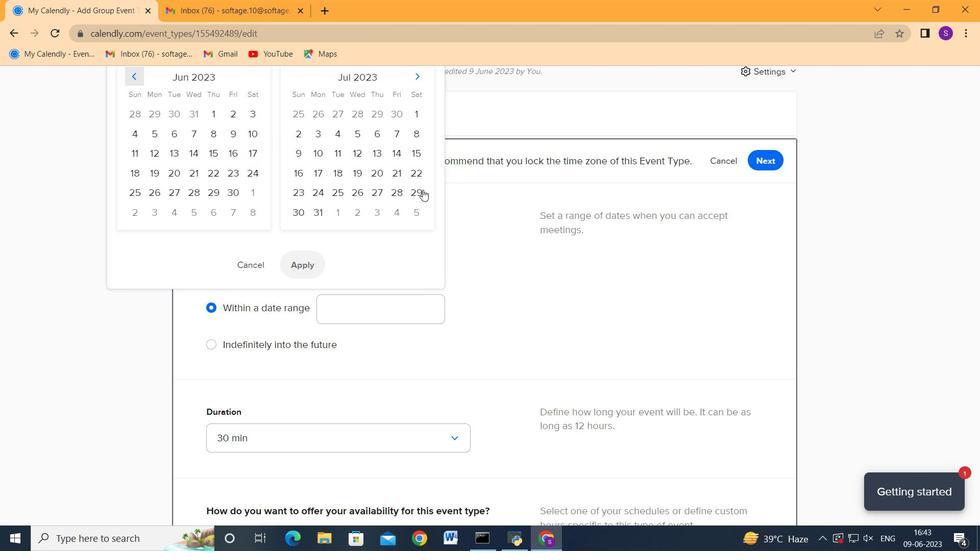 
Action: Mouse scrolled (421, 191) with delta (0, 0)
Screenshot: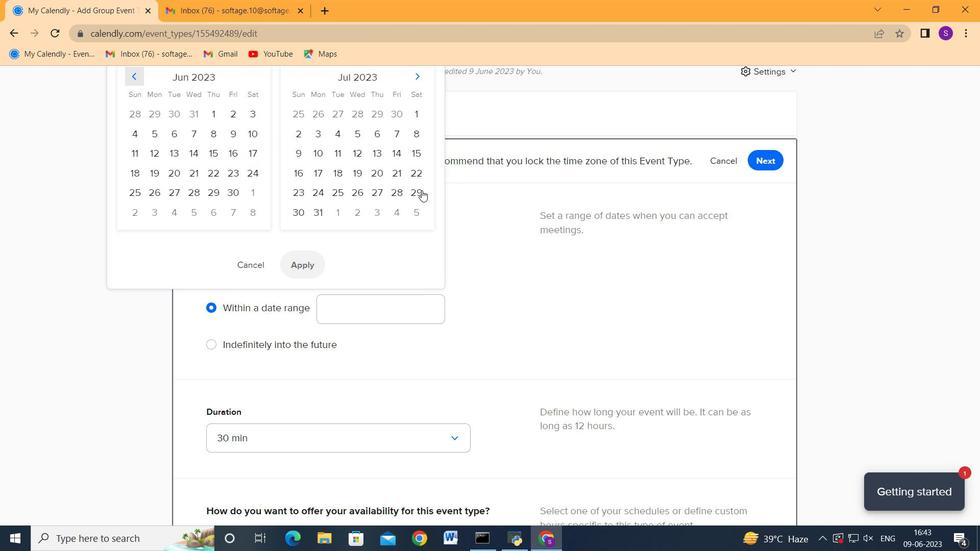 
Action: Mouse moved to (419, 79)
Screenshot: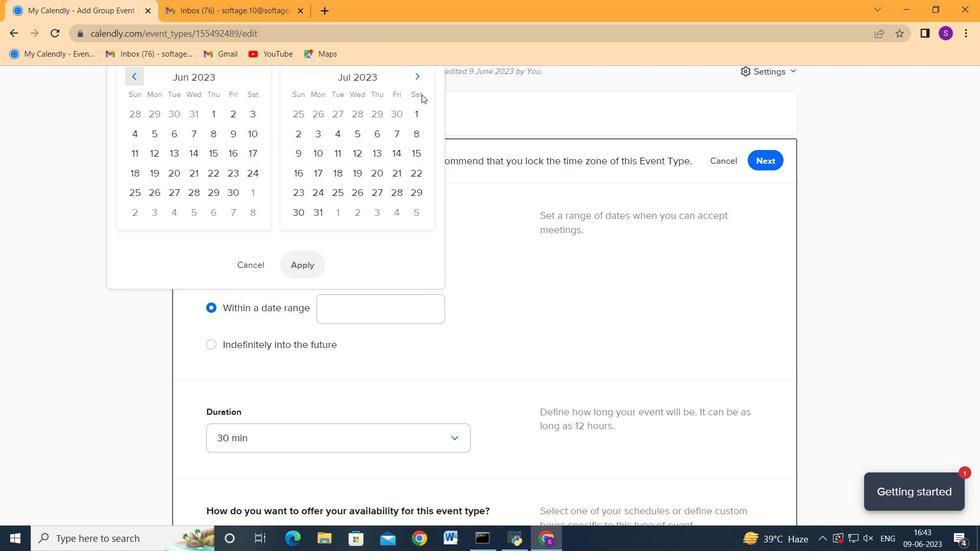 
Action: Mouse pressed left at (419, 79)
Screenshot: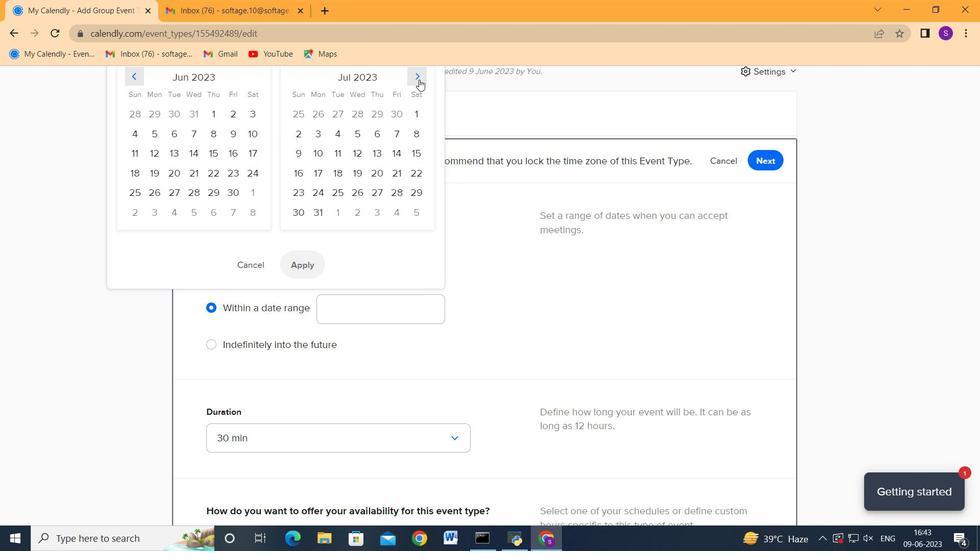 
Action: Mouse pressed left at (419, 79)
Screenshot: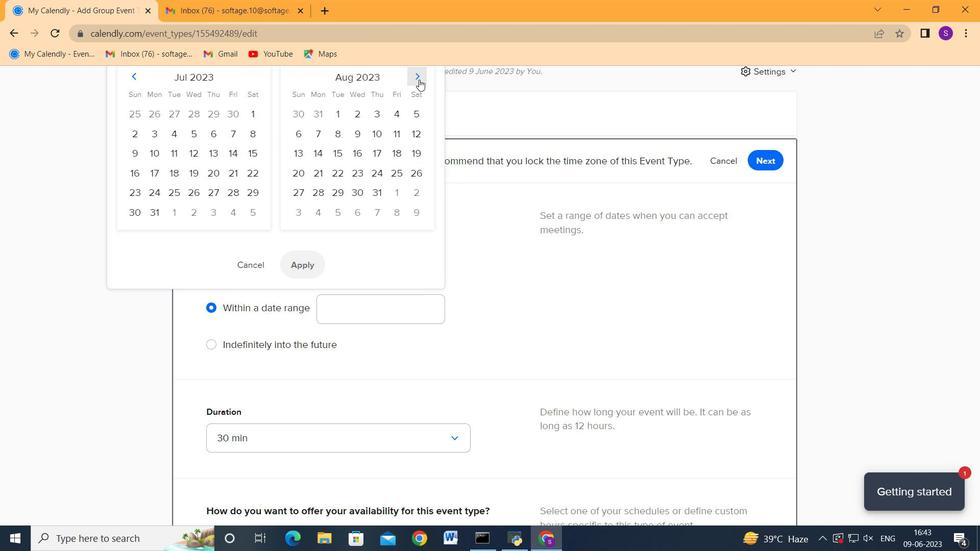 
Action: Mouse pressed left at (419, 79)
Screenshot: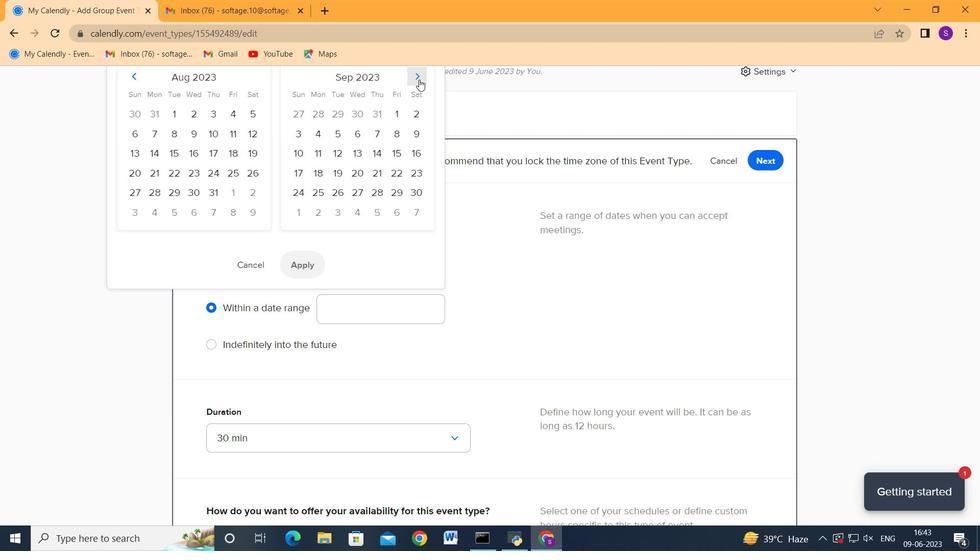
Action: Mouse pressed left at (419, 79)
Screenshot: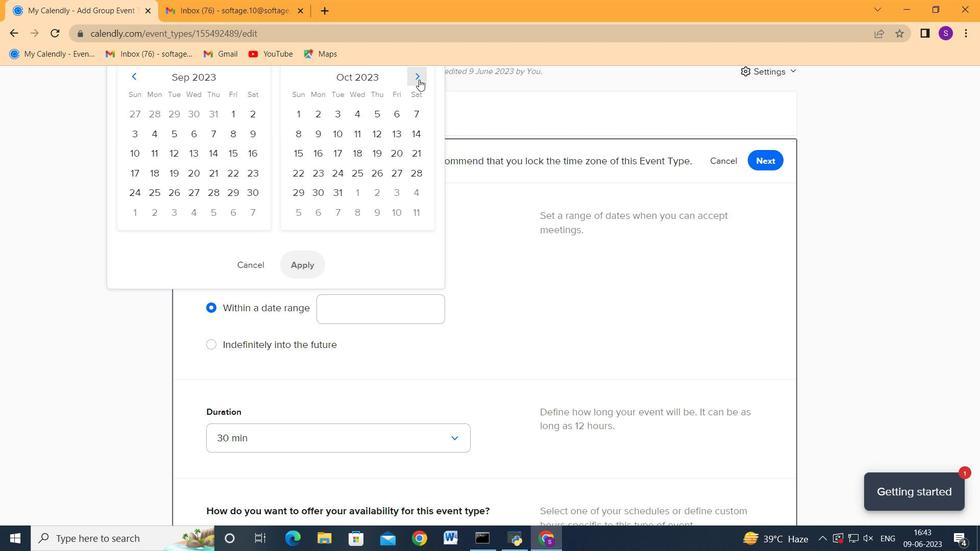 
Action: Mouse pressed left at (419, 79)
Screenshot: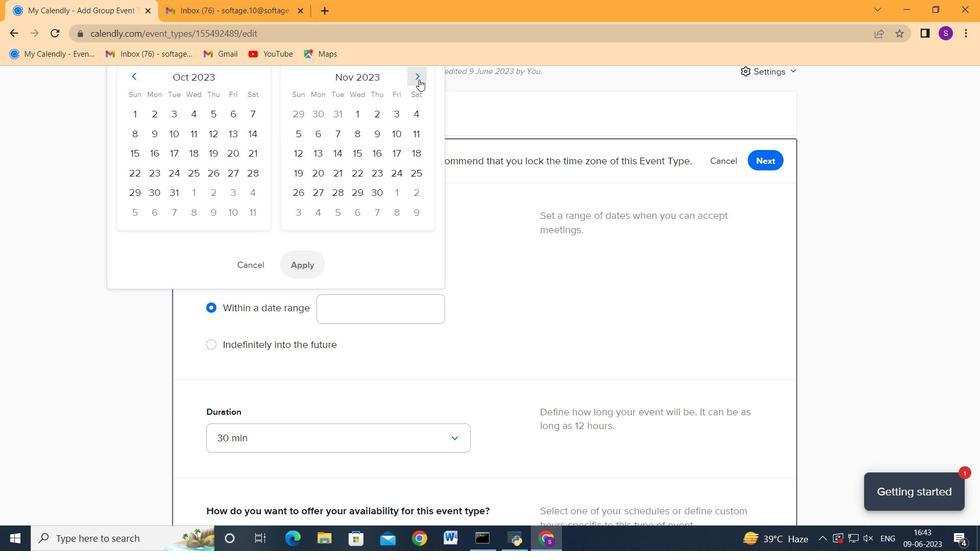 
Action: Mouse pressed left at (419, 79)
Screenshot: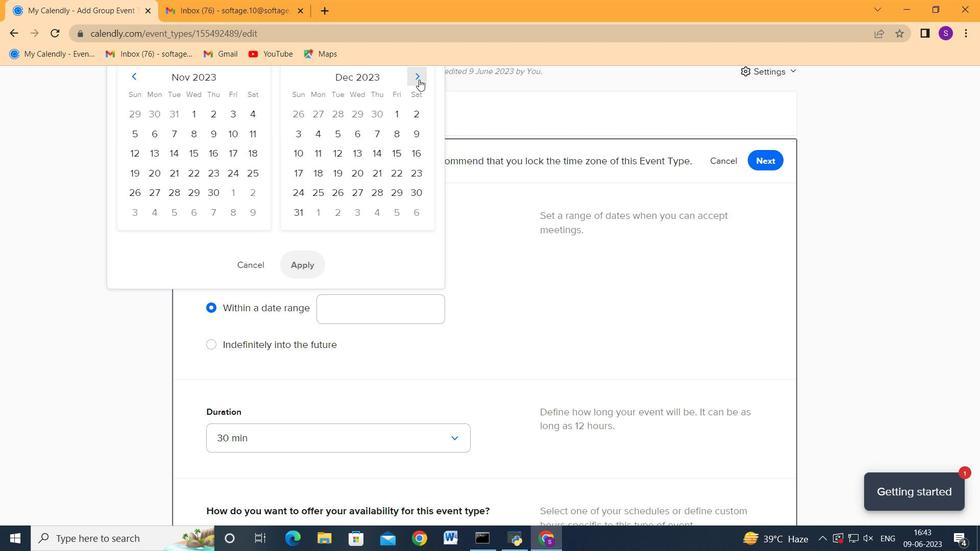 
Action: Mouse pressed left at (419, 79)
Screenshot: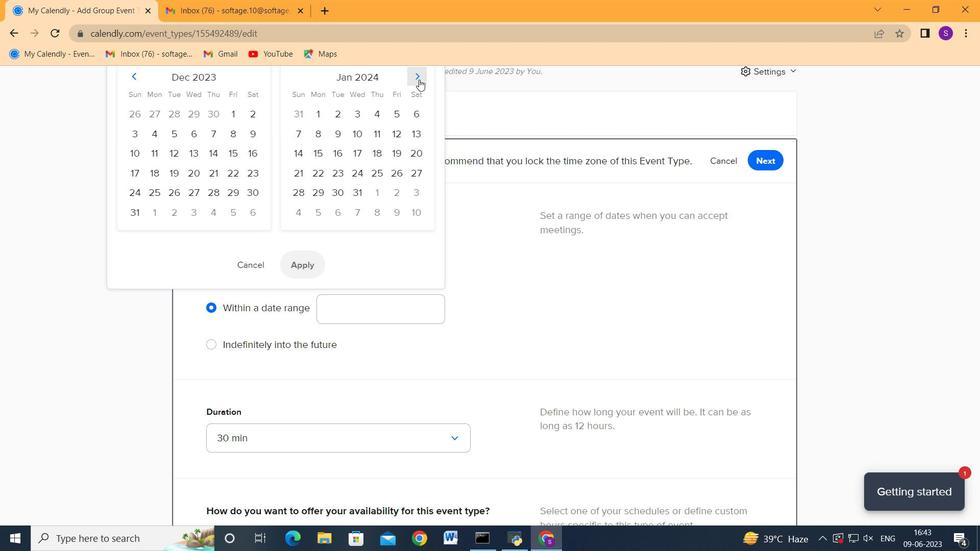 
Action: Mouse pressed left at (419, 79)
Screenshot: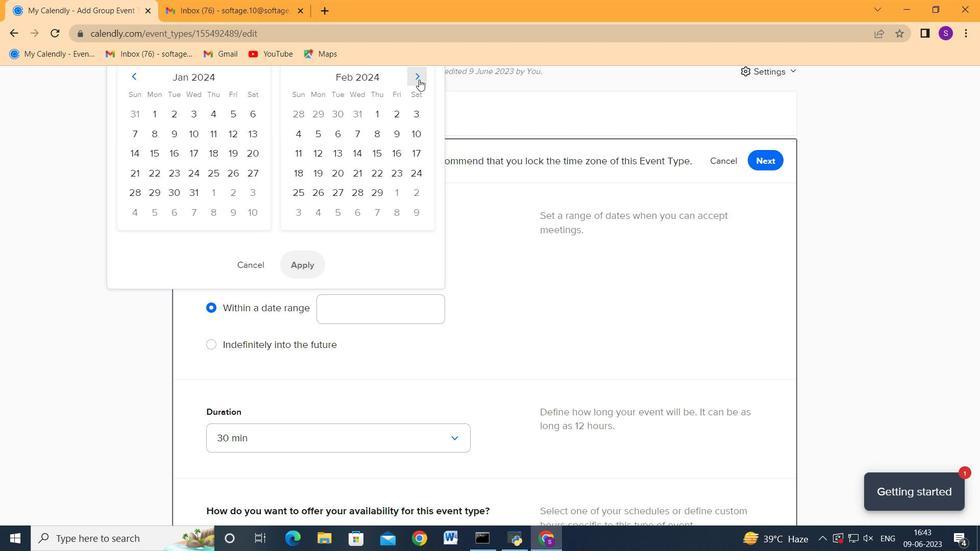 
Action: Mouse moved to (414, 112)
Screenshot: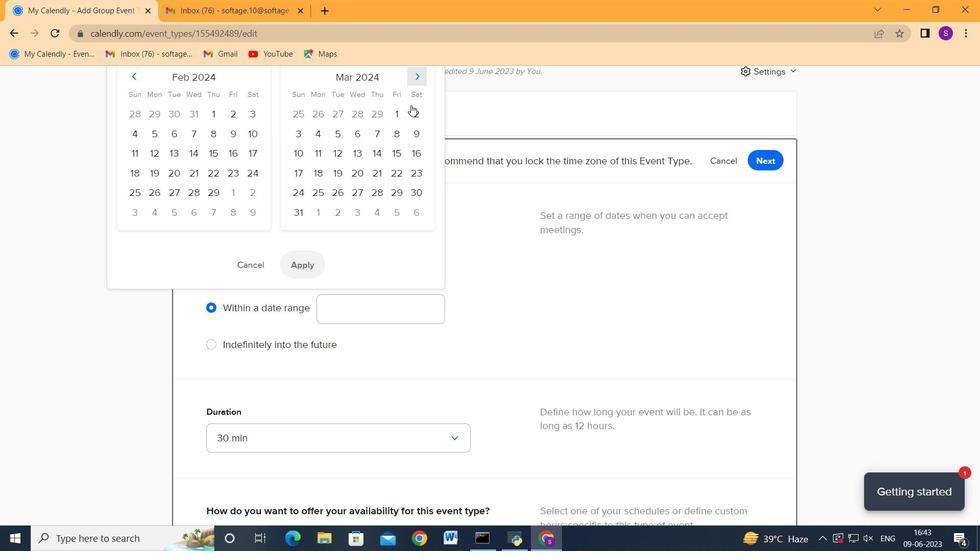 
Action: Mouse pressed left at (414, 112)
Screenshot: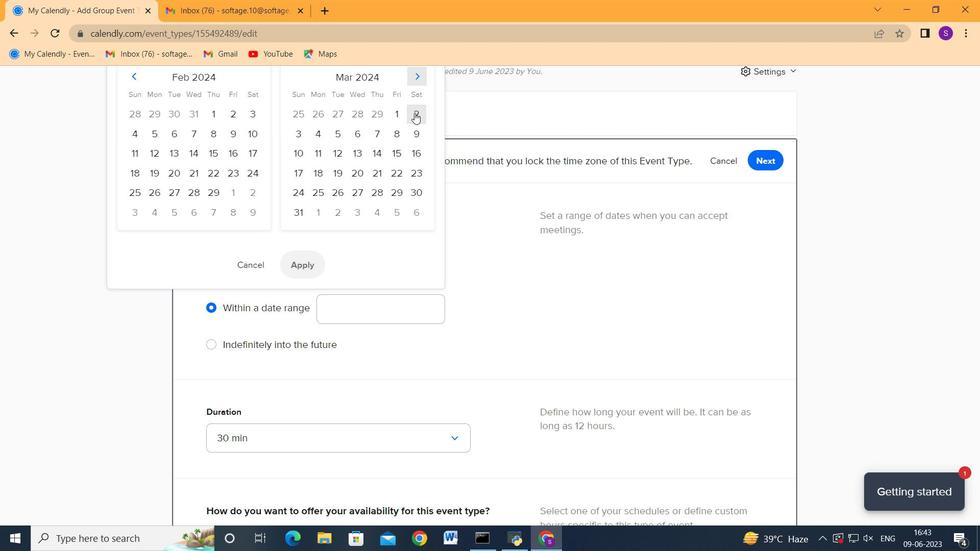 
Action: Mouse moved to (319, 137)
Screenshot: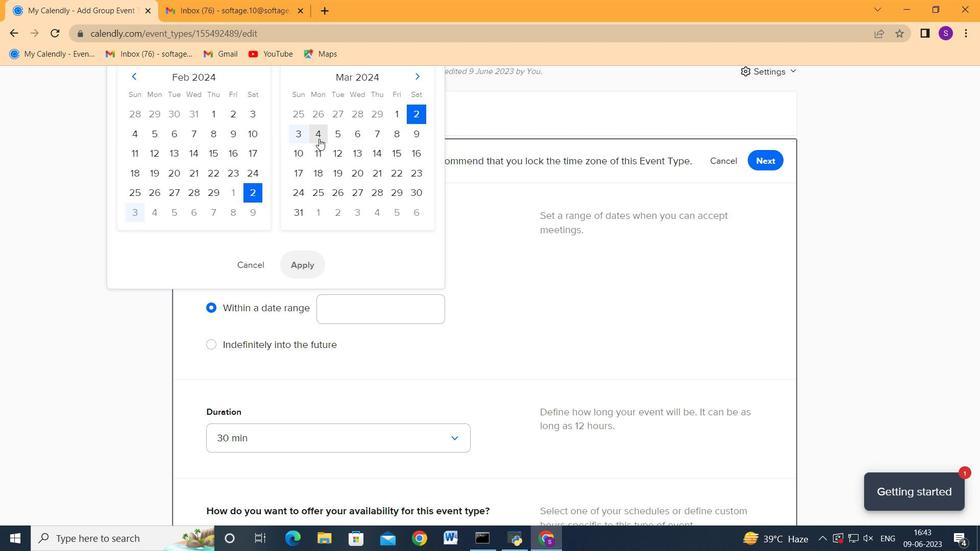 
Action: Mouse pressed left at (319, 137)
Screenshot: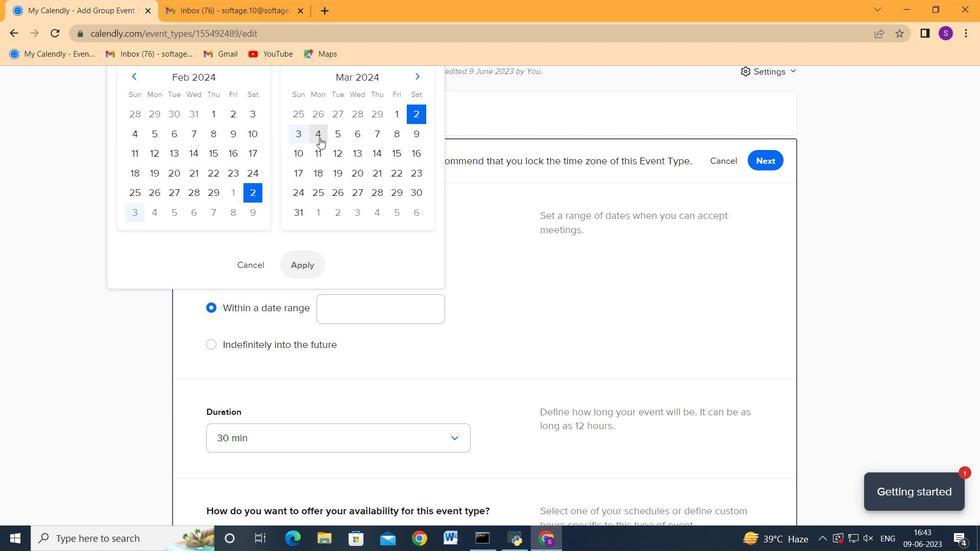 
Action: Mouse moved to (307, 260)
Screenshot: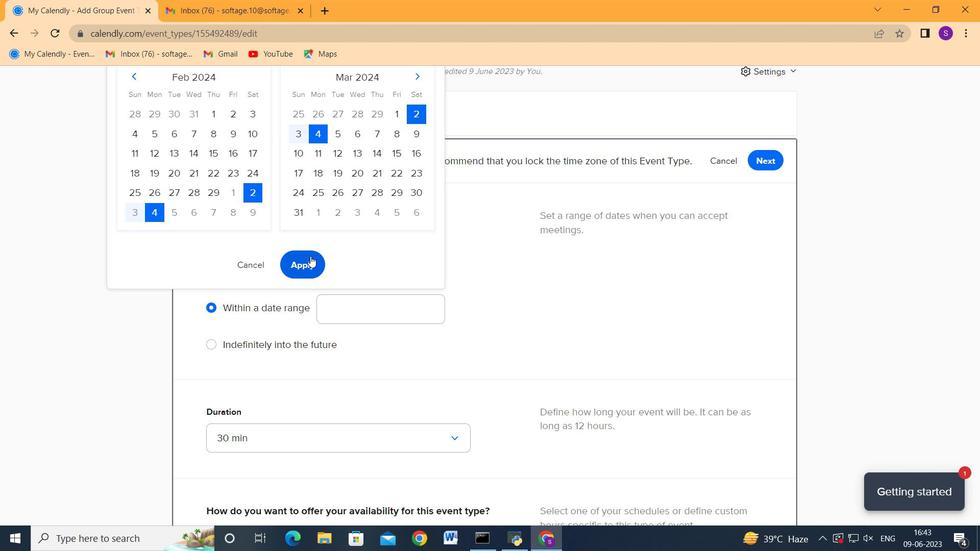 
Action: Mouse pressed left at (307, 260)
Screenshot: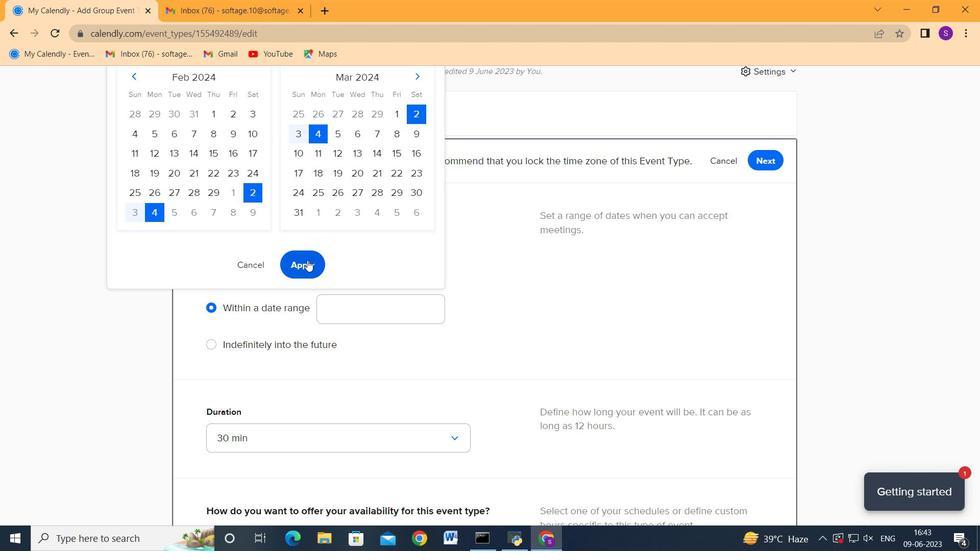
Action: Mouse moved to (481, 260)
Screenshot: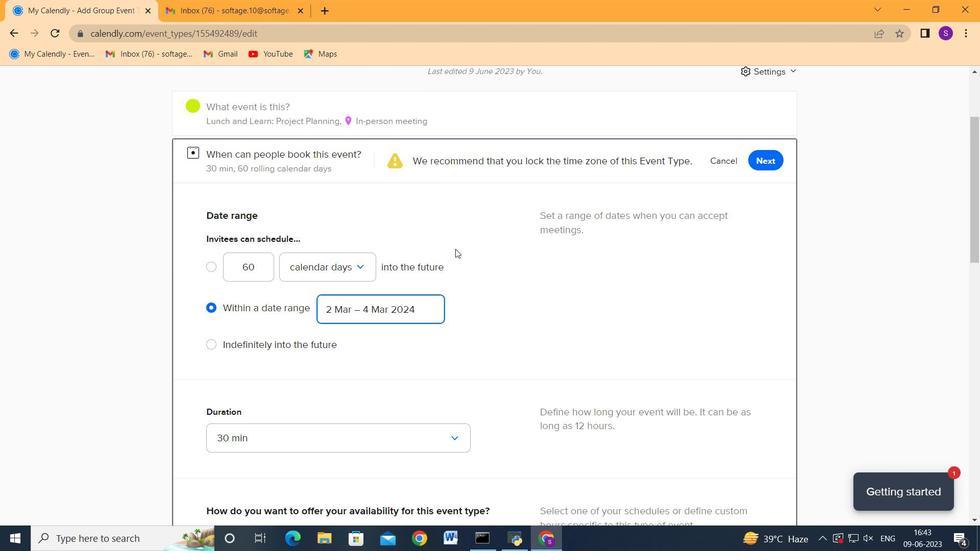
Action: Mouse scrolled (481, 259) with delta (0, 0)
Screenshot: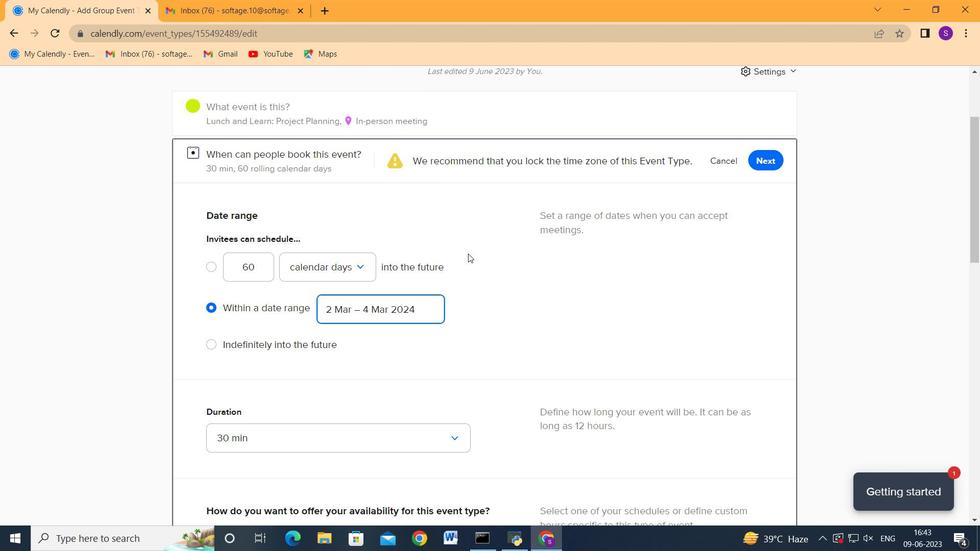 
Action: Mouse scrolled (481, 259) with delta (0, 0)
Screenshot: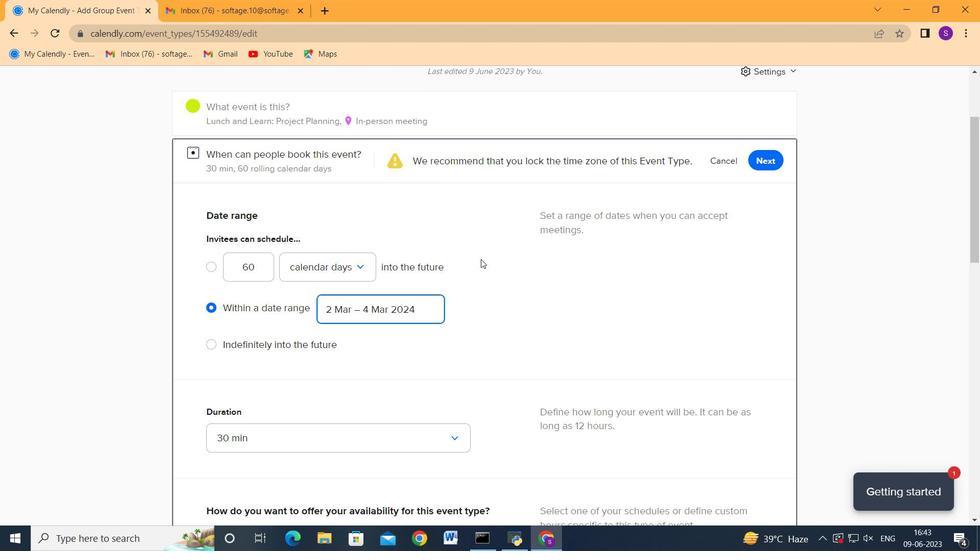 
Action: Mouse scrolled (481, 259) with delta (0, 0)
Screenshot: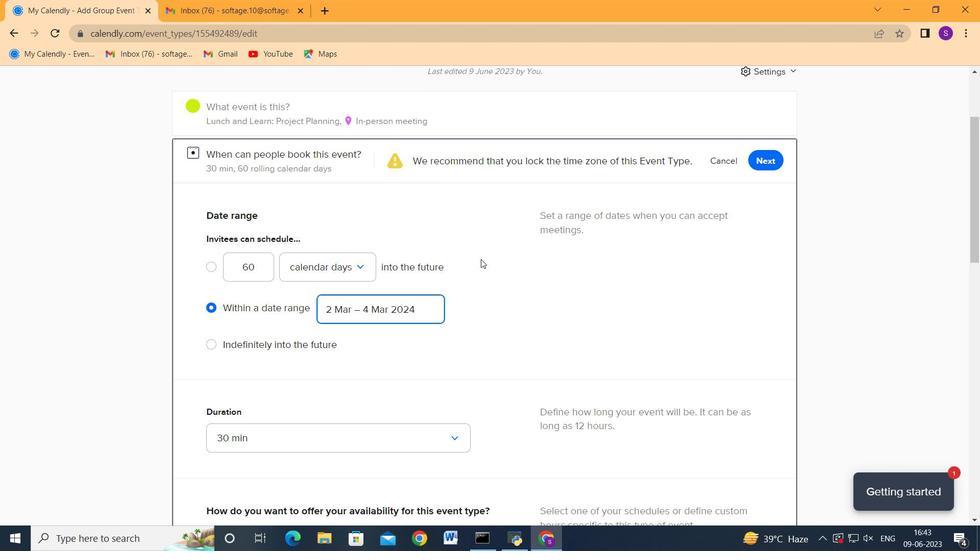 
Action: Mouse moved to (482, 261)
Screenshot: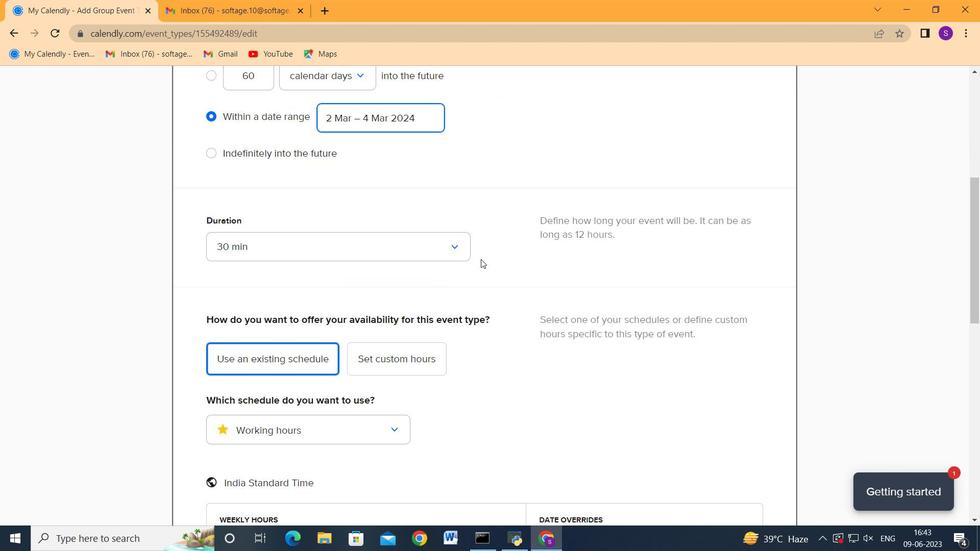 
Action: Mouse scrolled (481, 260) with delta (0, 0)
Screenshot: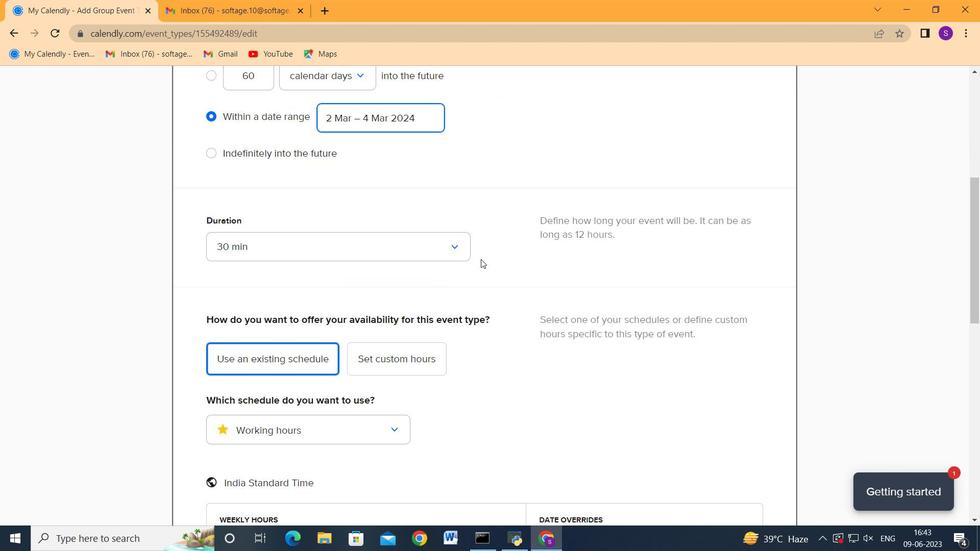 
Action: Mouse moved to (484, 263)
Screenshot: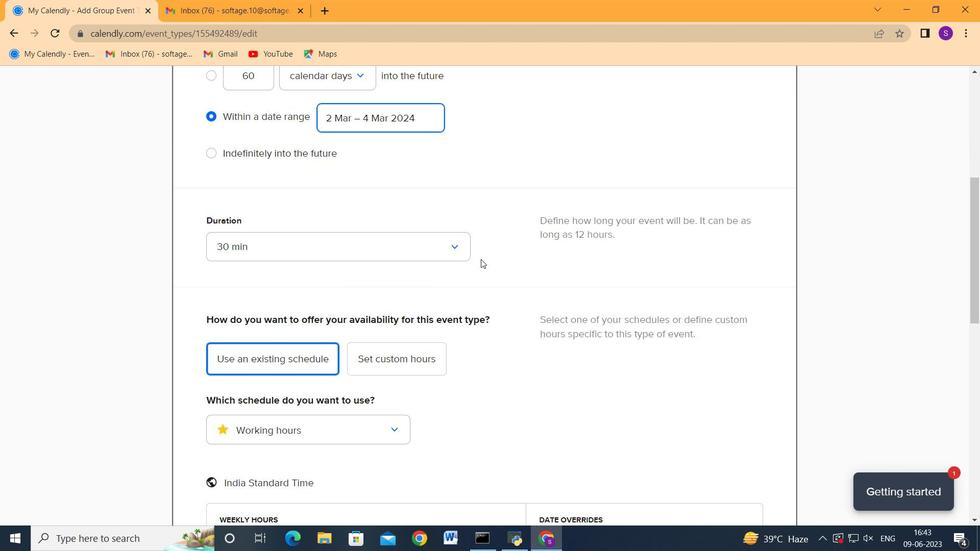 
Action: Mouse scrolled (484, 263) with delta (0, 0)
Screenshot: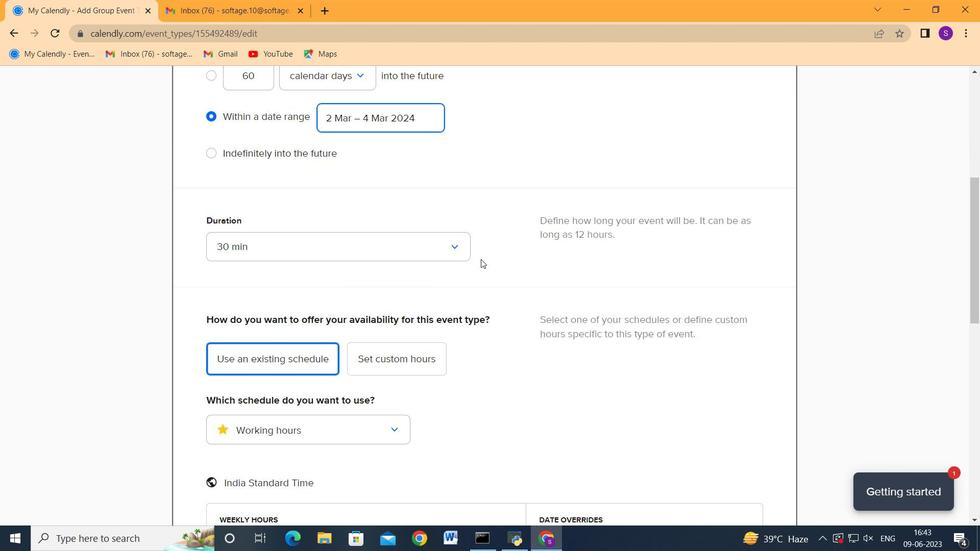 
Action: Mouse moved to (484, 264)
Screenshot: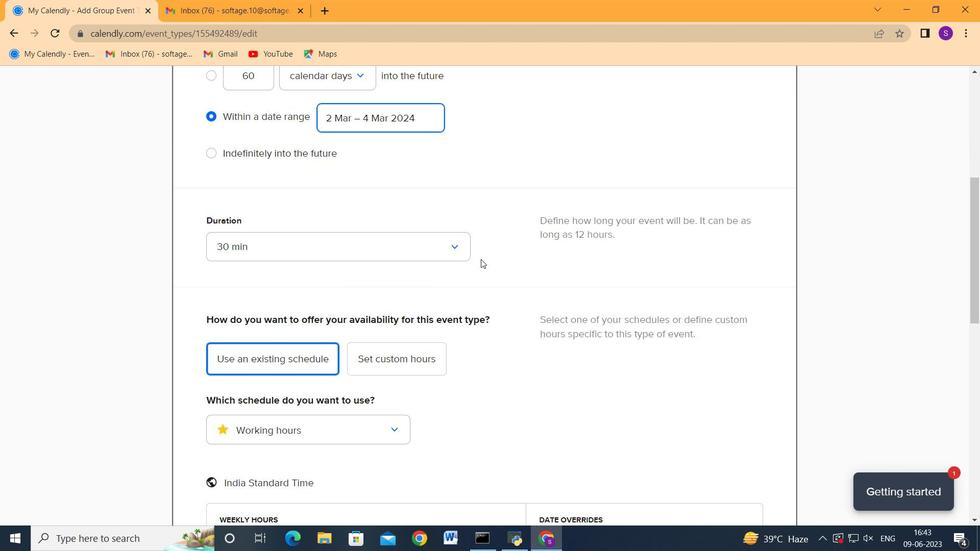 
Action: Mouse scrolled (484, 263) with delta (0, 0)
Screenshot: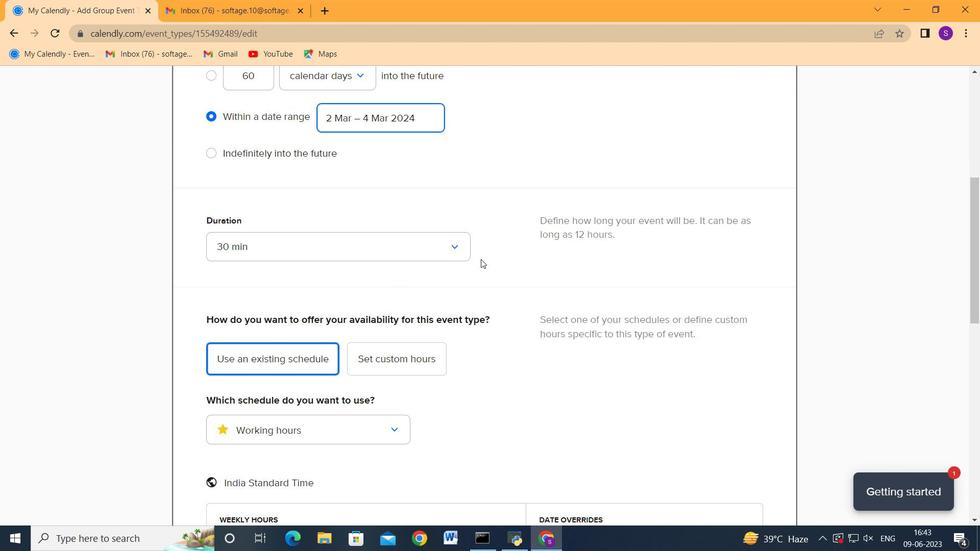 
Action: Mouse moved to (485, 264)
Screenshot: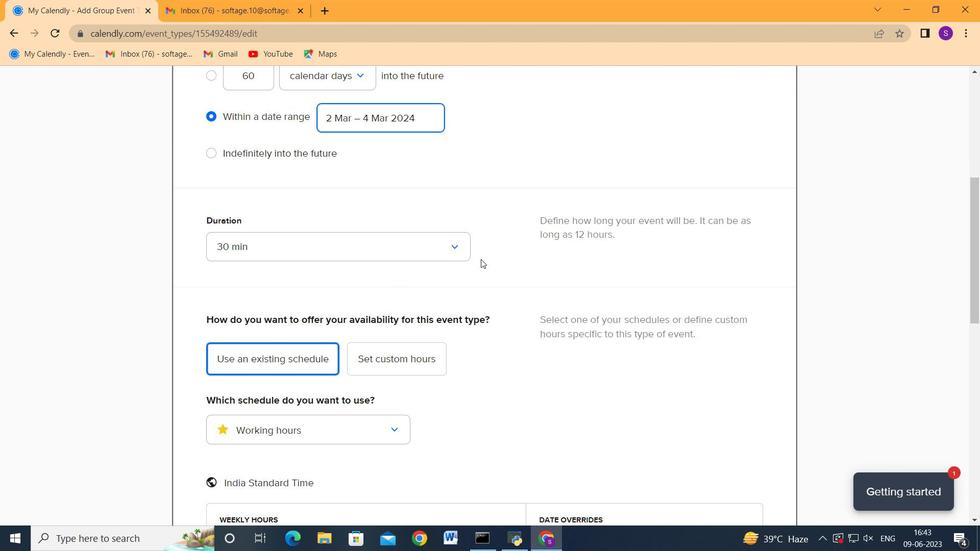 
Action: Mouse scrolled (485, 263) with delta (0, 0)
Screenshot: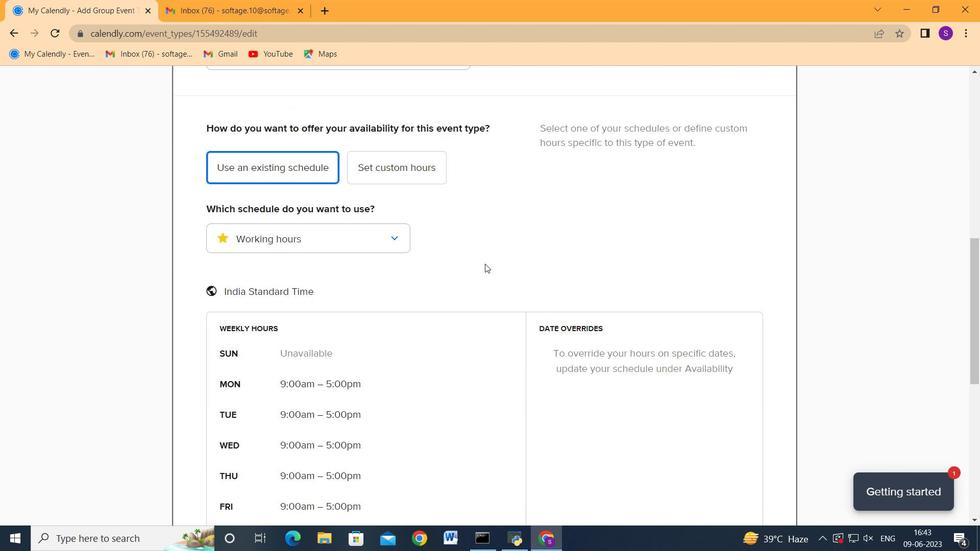 
Action: Mouse scrolled (485, 263) with delta (0, 0)
Screenshot: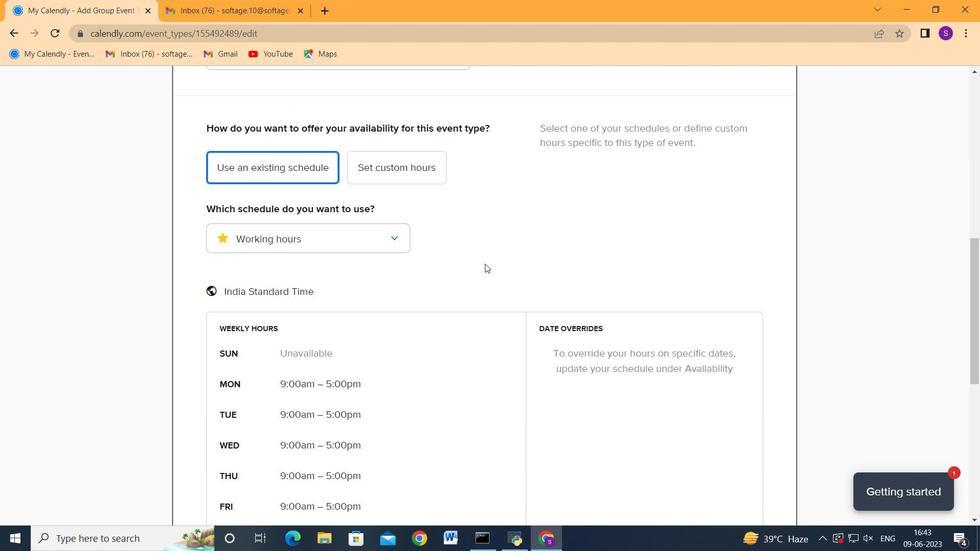 
Action: Mouse scrolled (485, 263) with delta (0, 0)
Screenshot: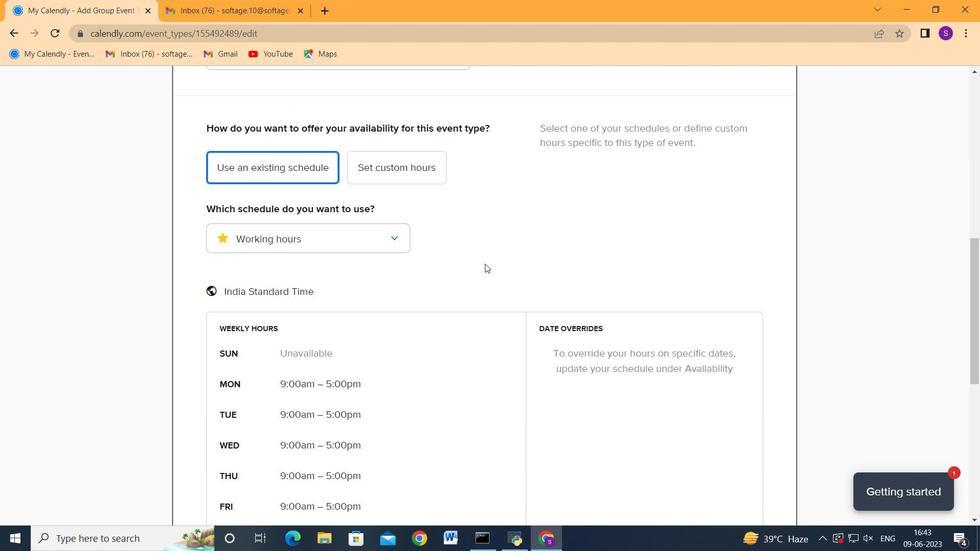 
Action: Mouse scrolled (485, 263) with delta (0, 0)
Screenshot: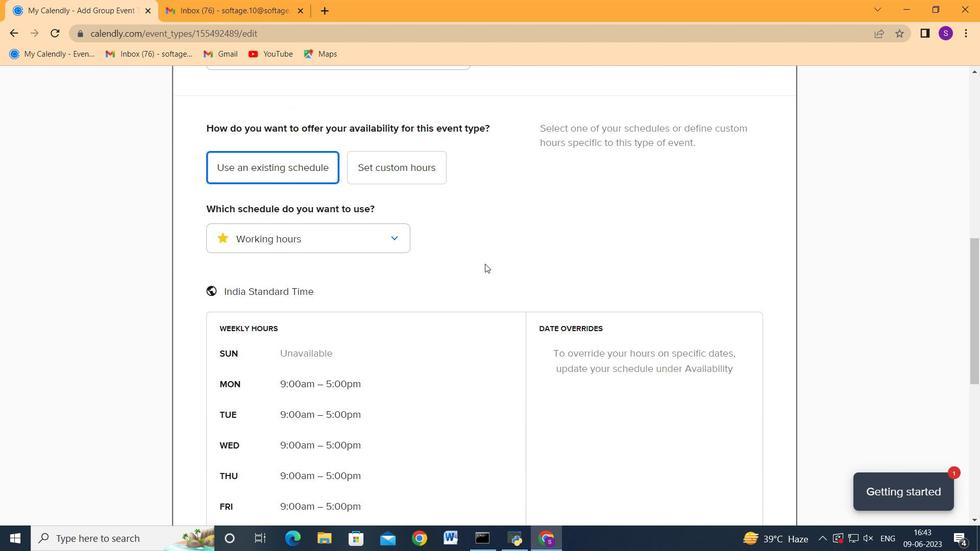 
Action: Mouse scrolled (485, 263) with delta (0, 0)
Screenshot: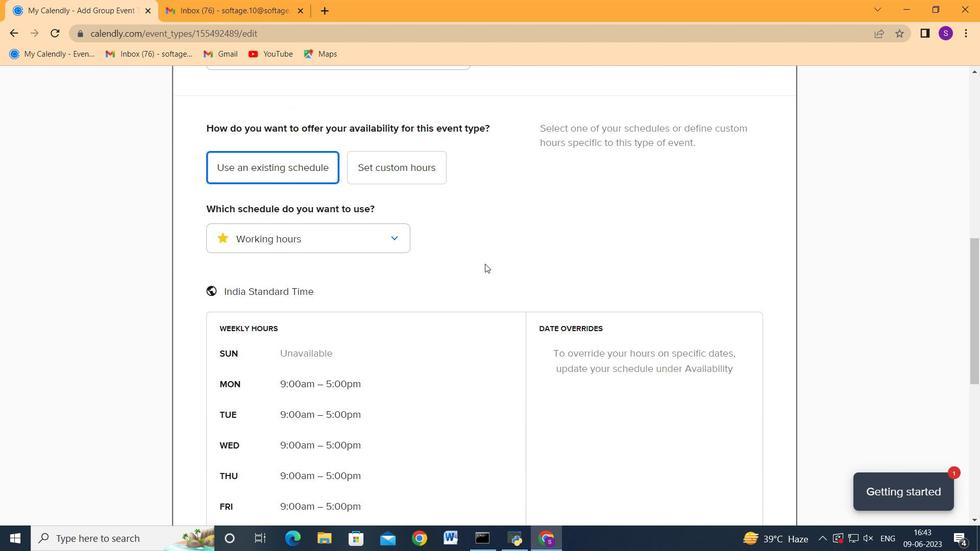
Action: Mouse scrolled (485, 264) with delta (0, 0)
Screenshot: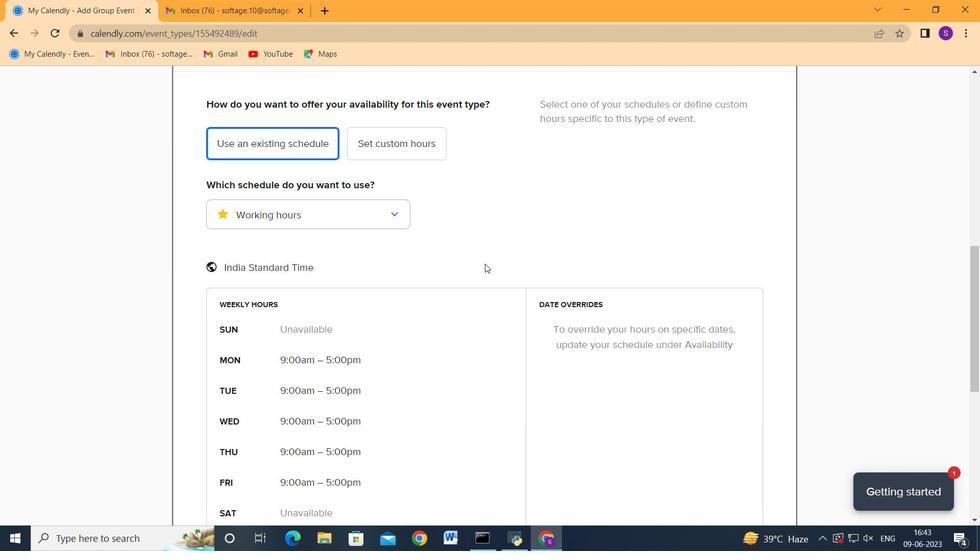 
Action: Mouse scrolled (485, 264) with delta (0, 0)
Screenshot: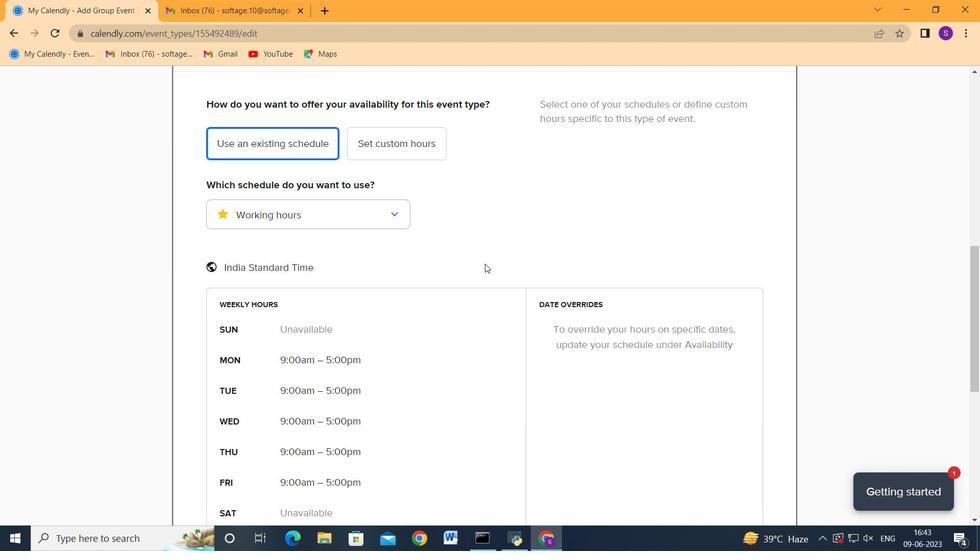
Action: Mouse scrolled (485, 264) with delta (0, 0)
Screenshot: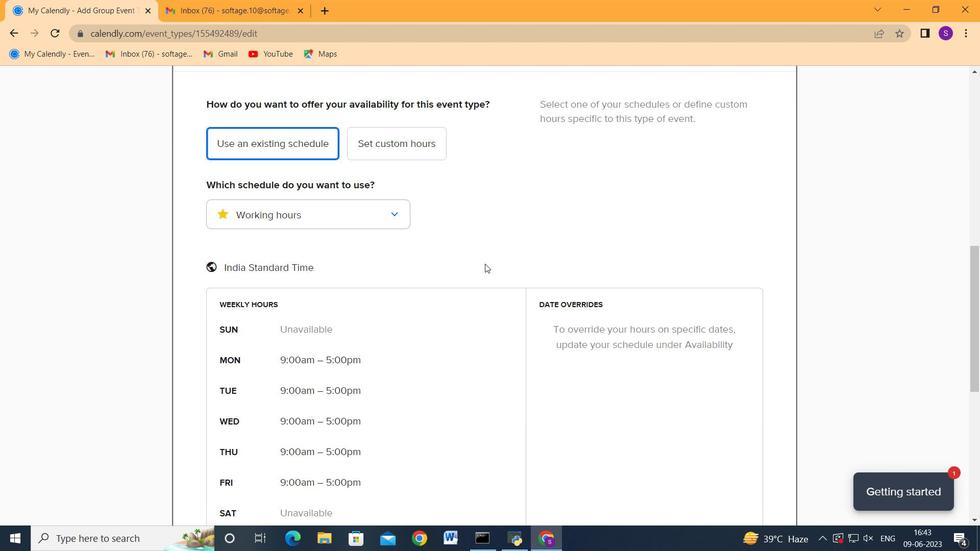 
Action: Mouse scrolled (485, 264) with delta (0, 0)
Screenshot: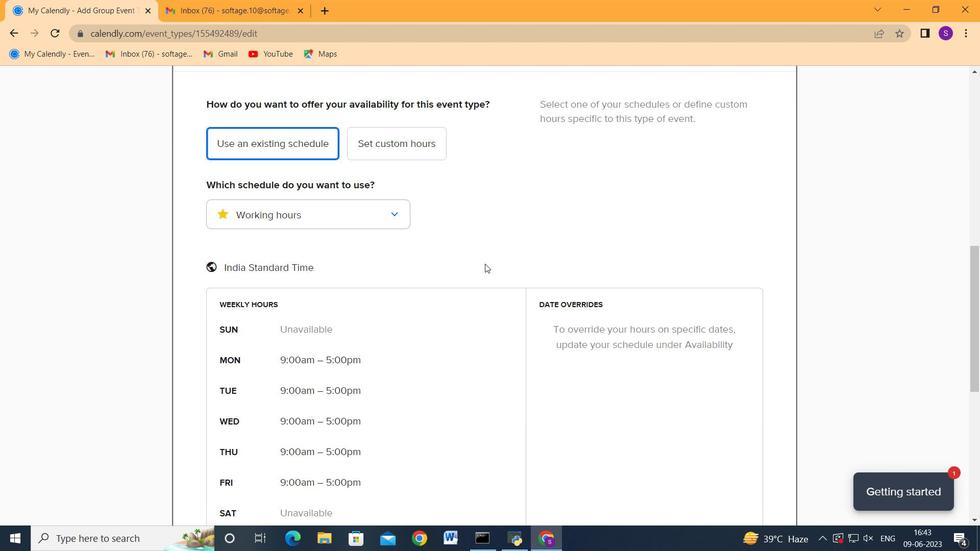 
Action: Mouse scrolled (485, 264) with delta (0, 0)
Screenshot: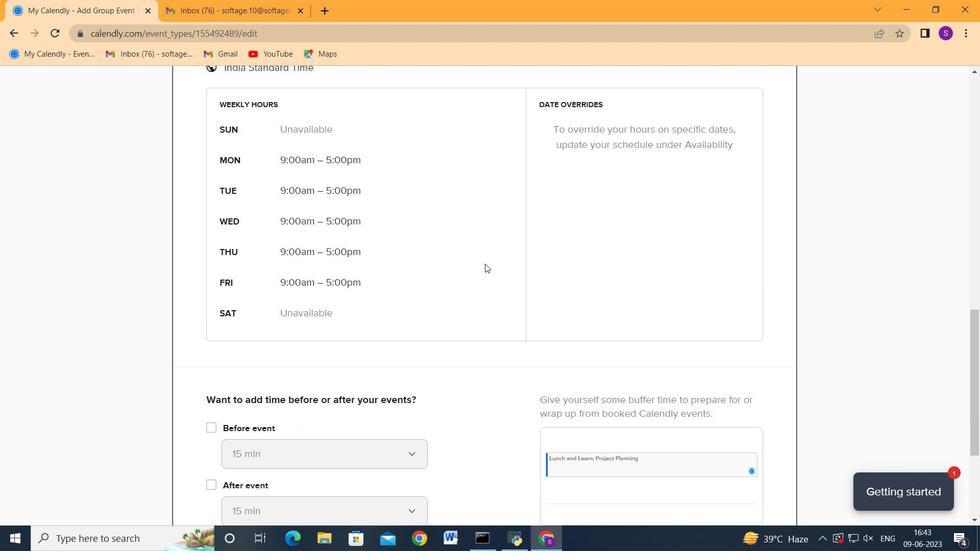 
Action: Mouse scrolled (485, 264) with delta (0, 0)
Screenshot: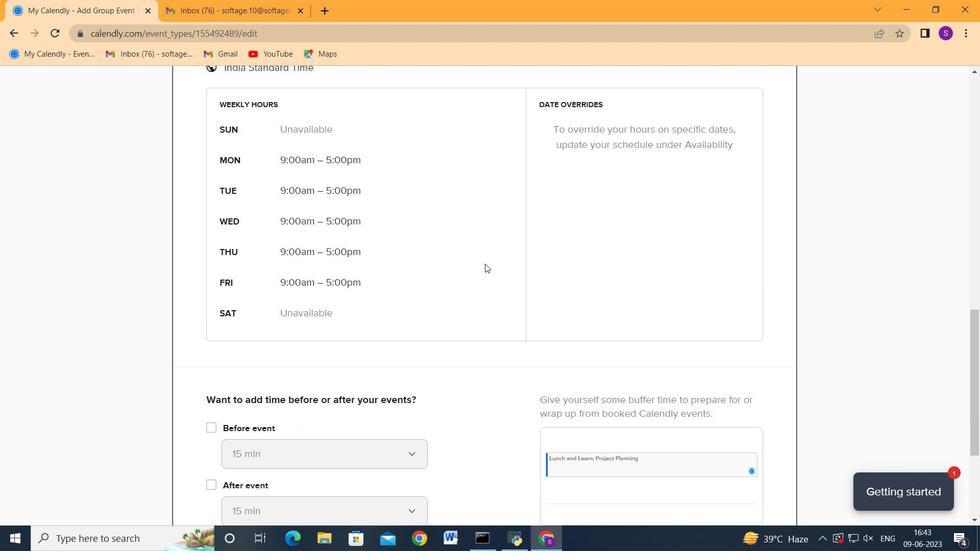 
Action: Mouse scrolled (485, 264) with delta (0, 0)
Screenshot: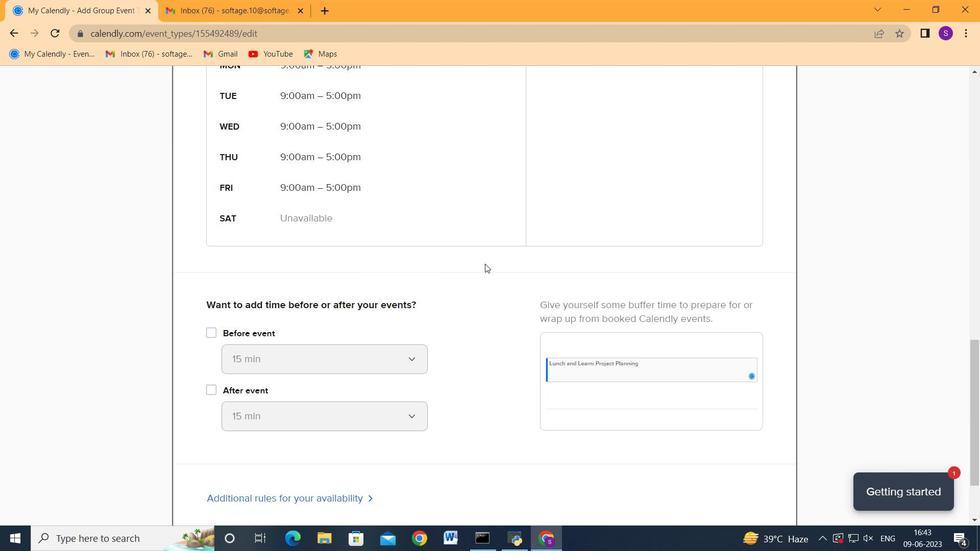 
Action: Mouse scrolled (485, 264) with delta (0, 0)
Screenshot: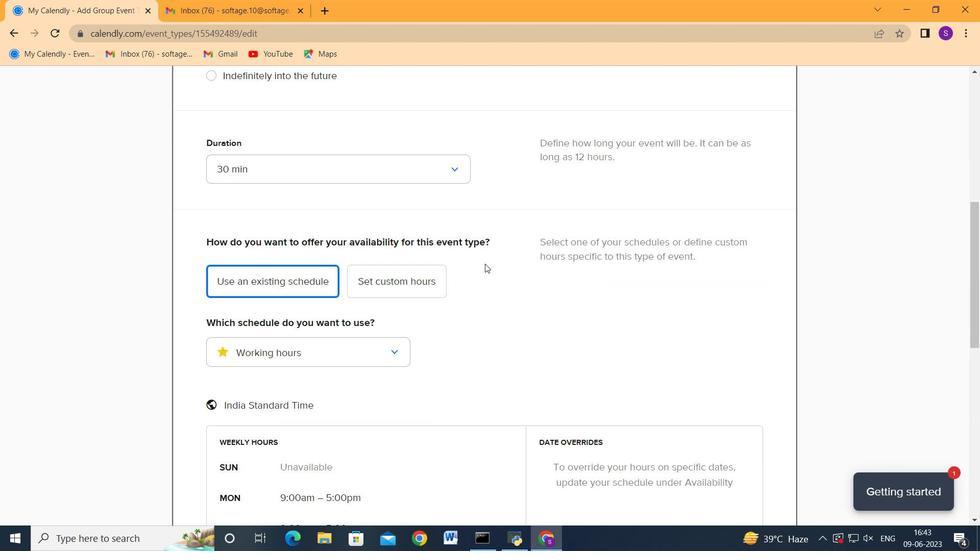 
Action: Mouse scrolled (485, 264) with delta (0, 0)
Screenshot: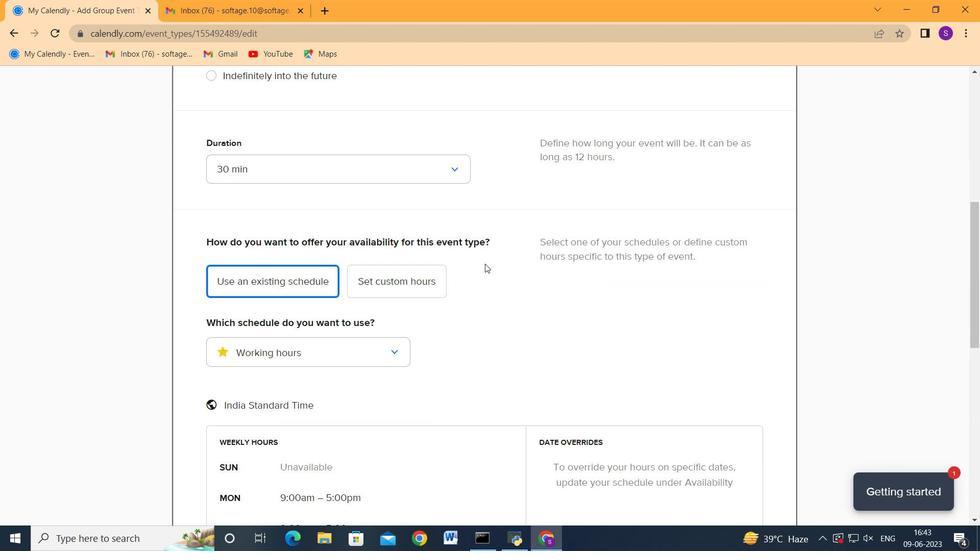 
Action: Mouse scrolled (485, 264) with delta (0, 0)
Screenshot: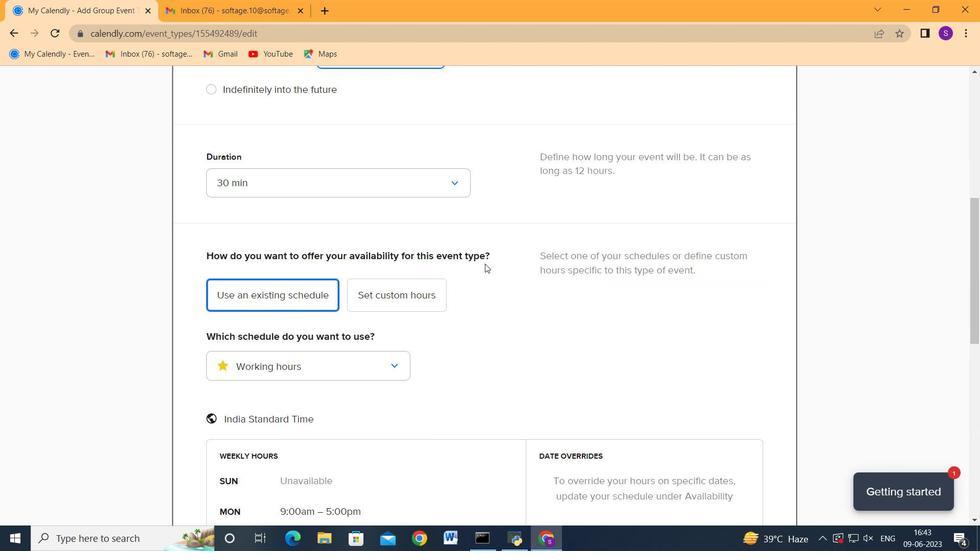 
Action: Mouse scrolled (485, 264) with delta (0, 0)
Screenshot: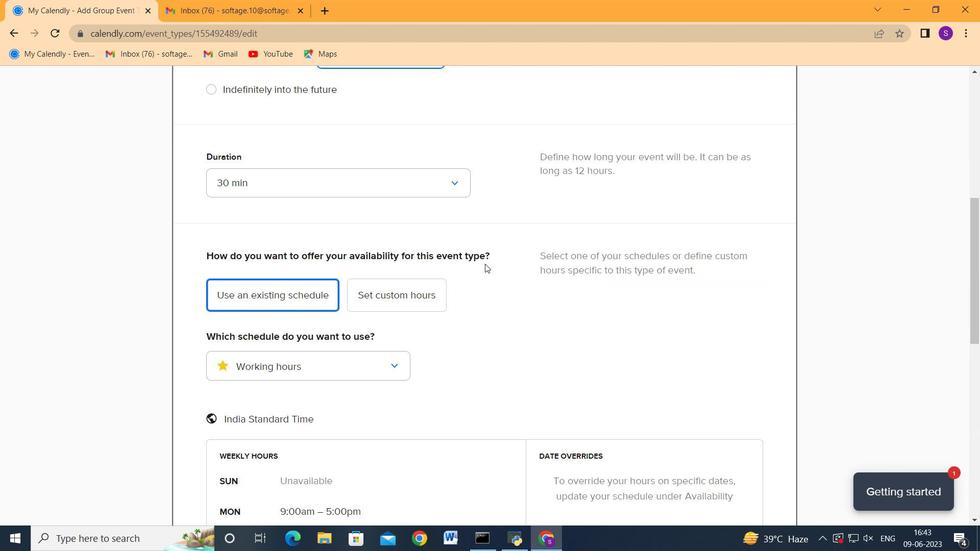 
Action: Mouse scrolled (485, 264) with delta (0, 0)
Screenshot: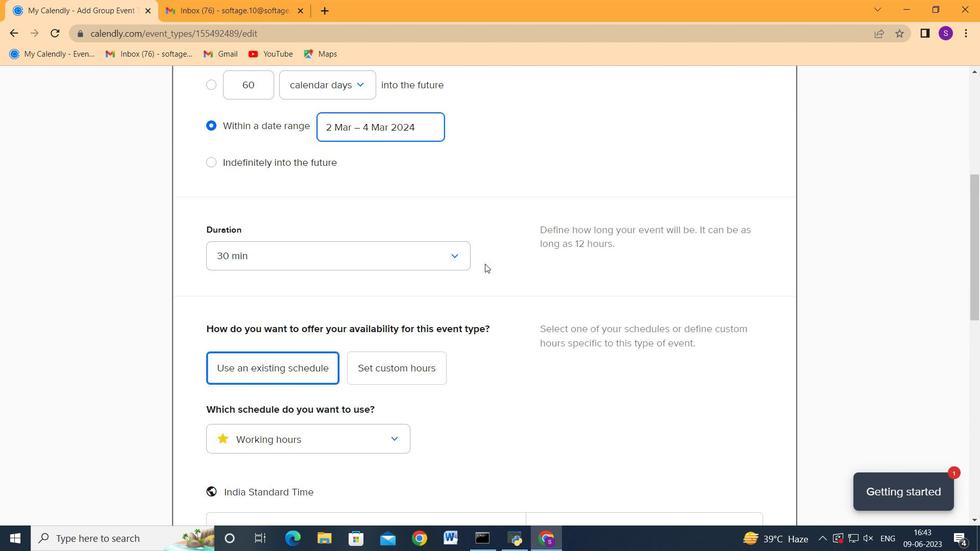 
Action: Mouse moved to (762, 222)
Screenshot: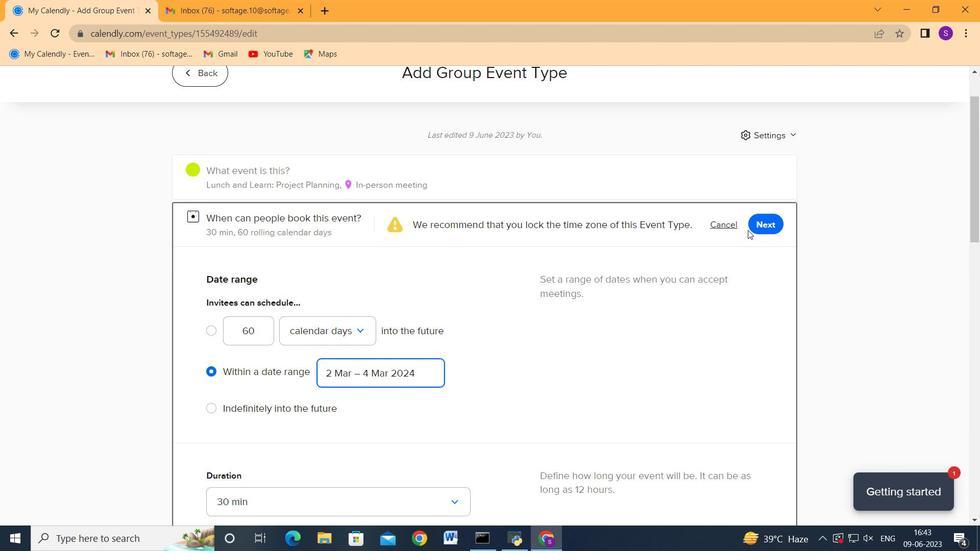 
Action: Mouse pressed left at (762, 222)
Screenshot: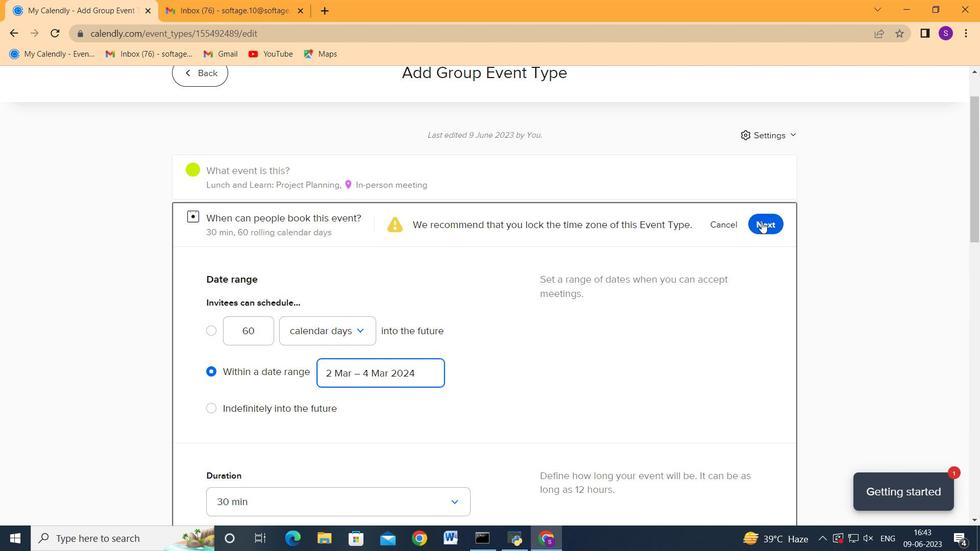 
Action: Mouse moved to (600, 283)
Screenshot: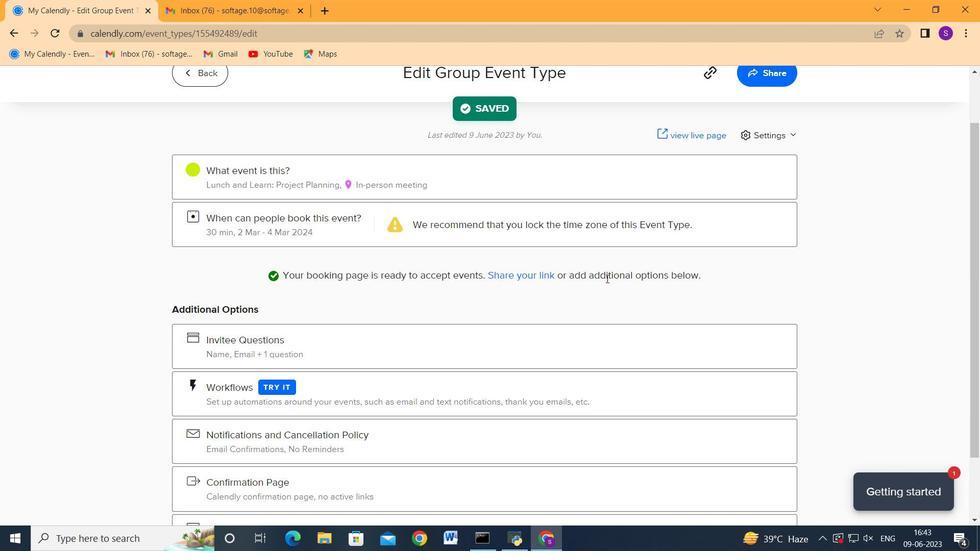 
Action: Mouse scrolled (600, 283) with delta (0, 0)
Screenshot: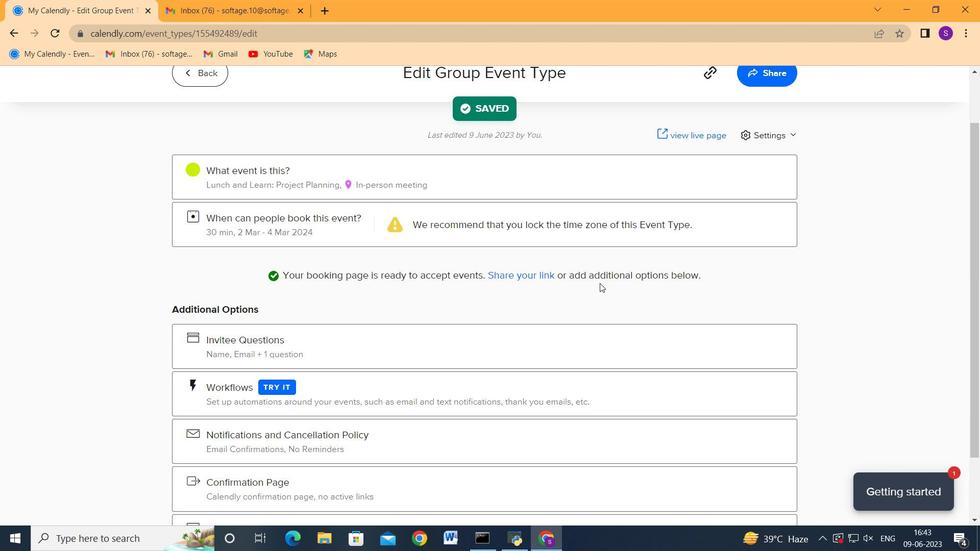 
Action: Mouse scrolled (600, 283) with delta (0, 0)
Screenshot: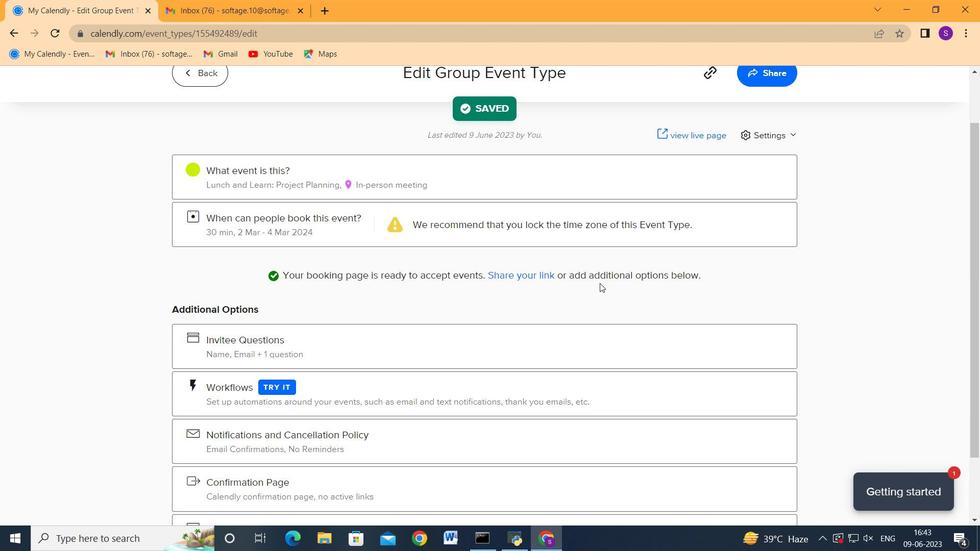 
Action: Mouse scrolled (600, 283) with delta (0, 0)
Screenshot: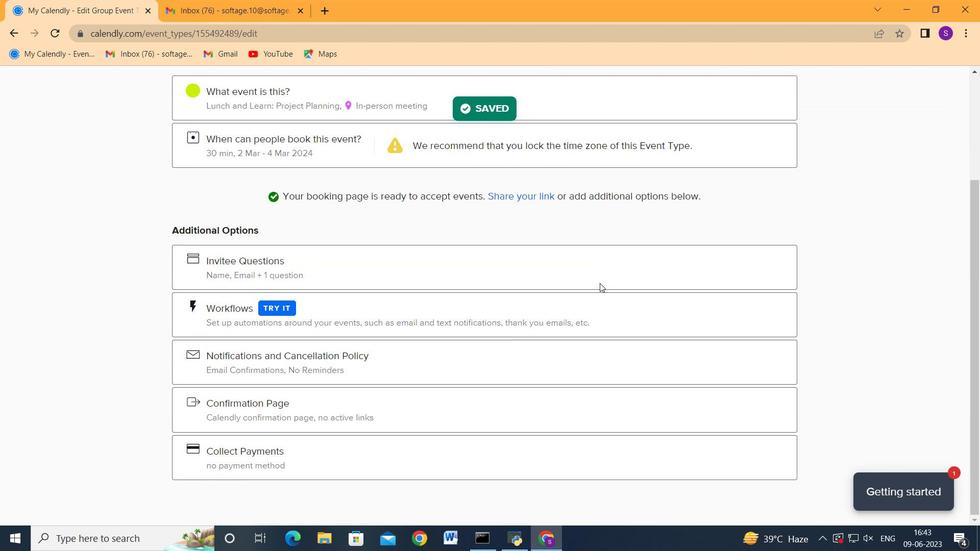 
Action: Mouse scrolled (600, 283) with delta (0, 0)
Screenshot: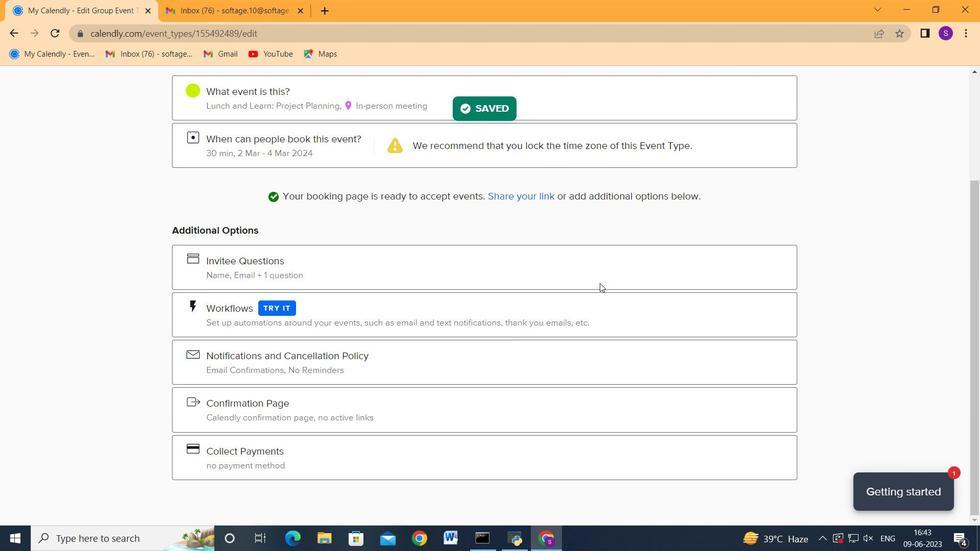 
Action: Mouse scrolled (600, 283) with delta (0, 0)
Screenshot: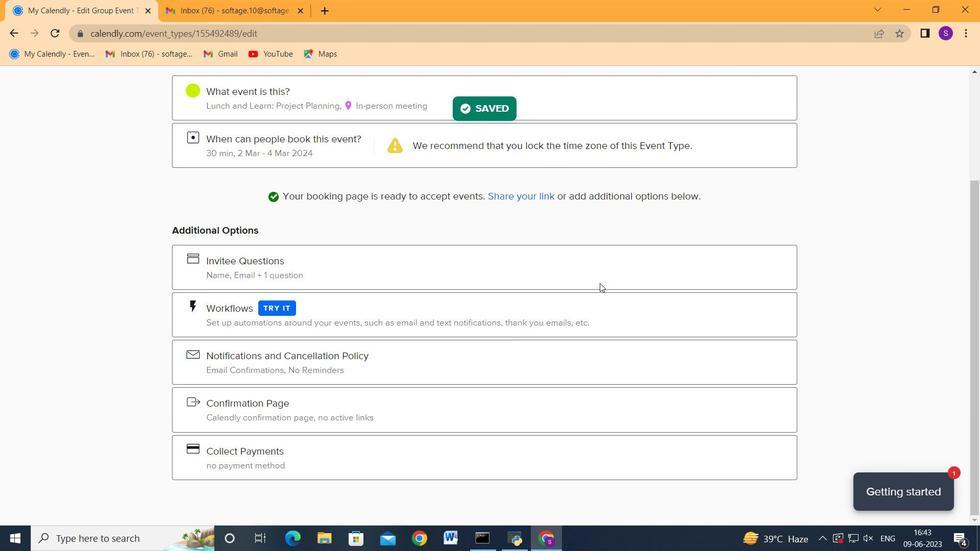 
Action: Mouse scrolled (600, 284) with delta (0, 0)
Screenshot: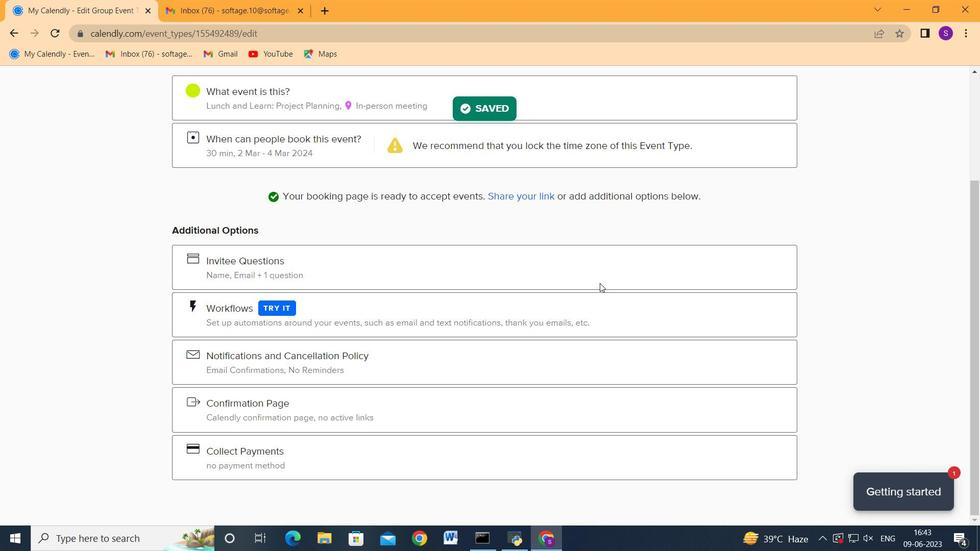
Action: Mouse scrolled (600, 284) with delta (0, 0)
Screenshot: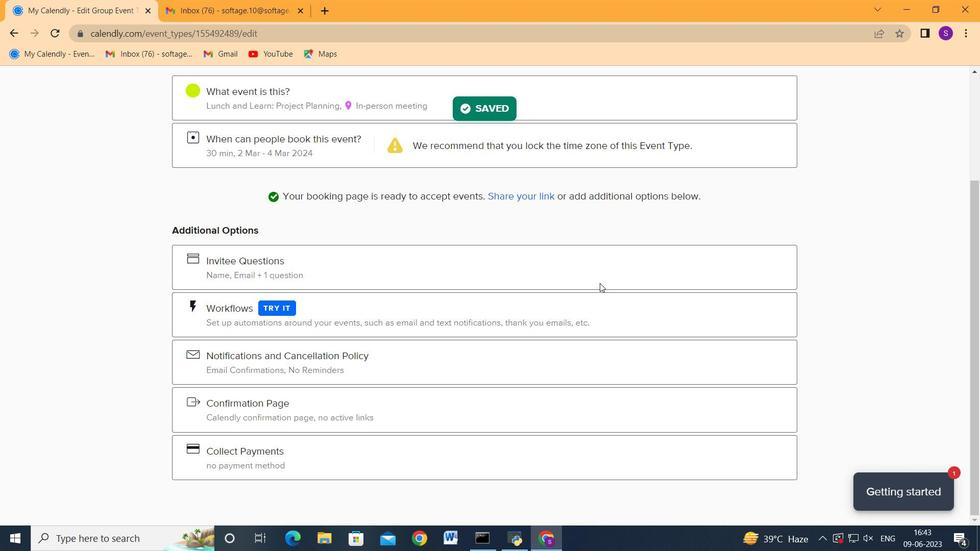 
Action: Mouse scrolled (600, 284) with delta (0, 0)
Screenshot: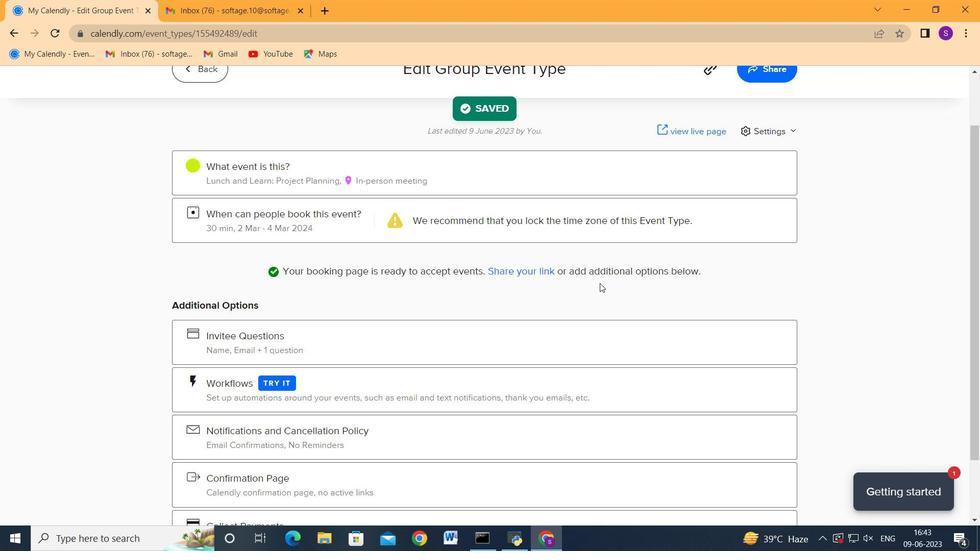 
Action: Mouse moved to (750, 133)
Screenshot: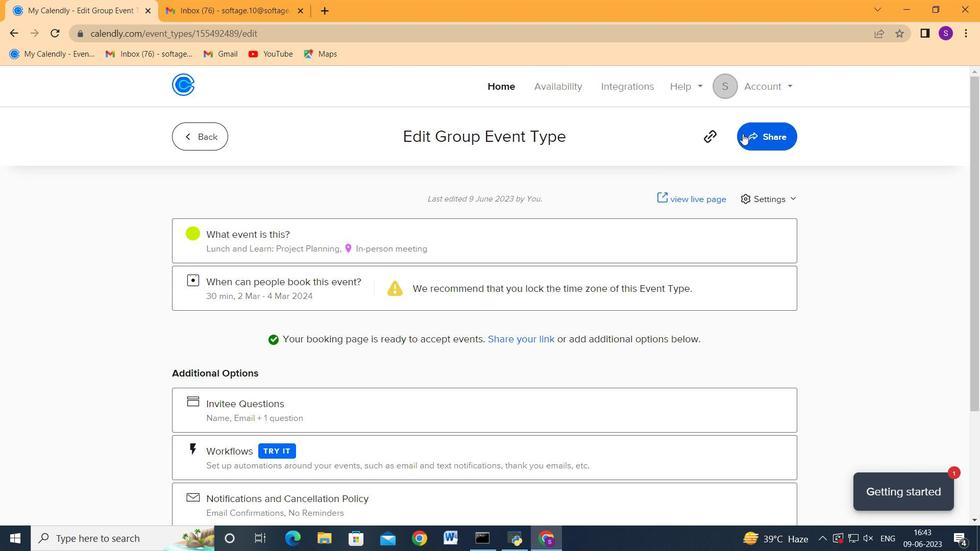 
Action: Mouse pressed left at (750, 133)
Screenshot: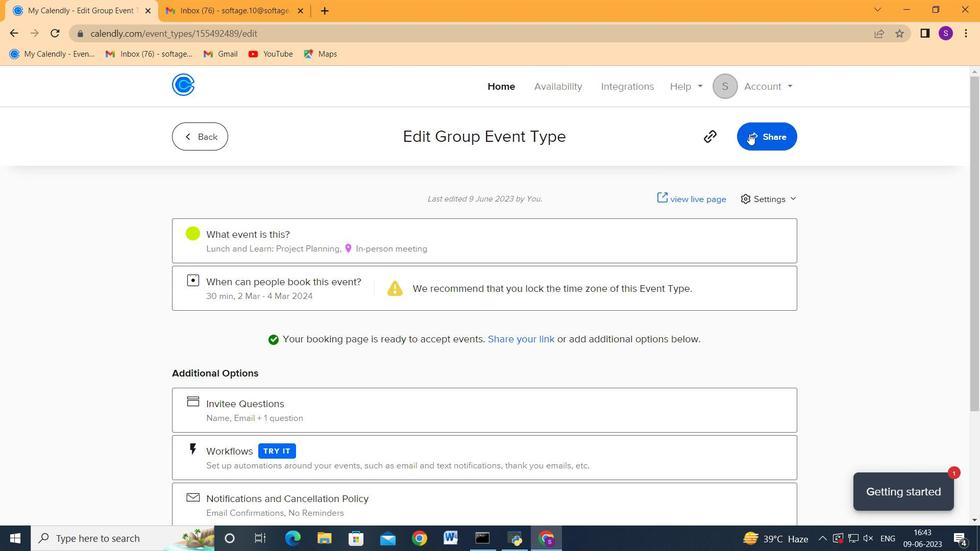 
Action: Mouse moved to (652, 245)
Screenshot: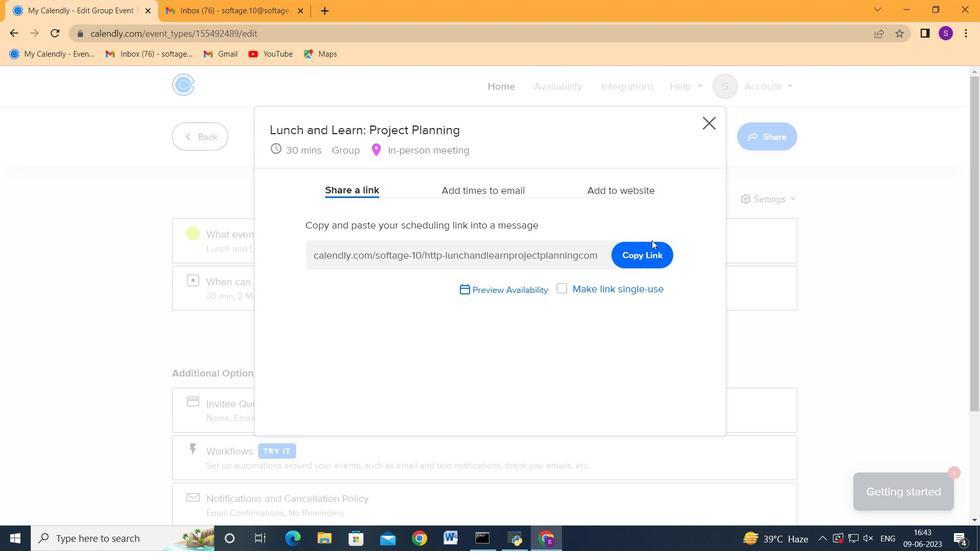
Action: Mouse pressed left at (652, 245)
Screenshot: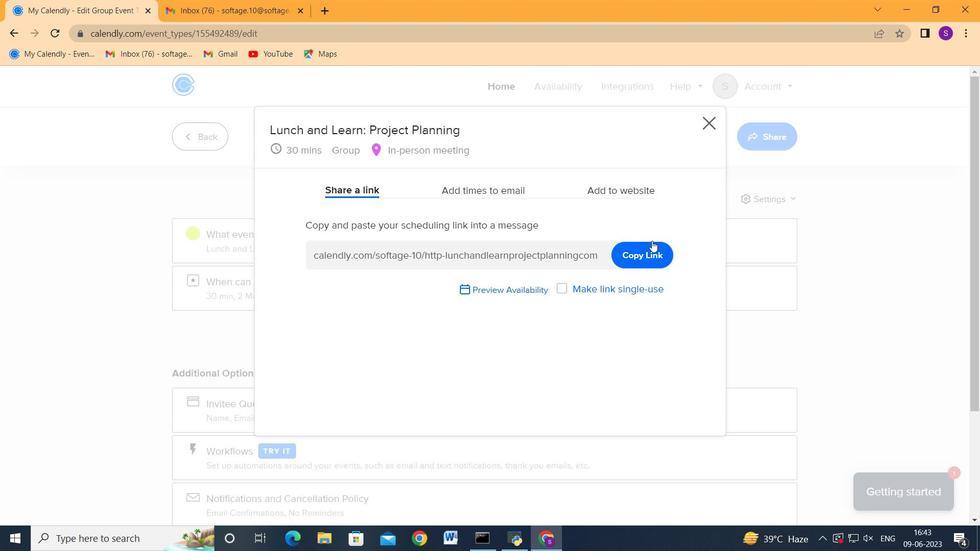 
Action: Mouse moved to (233, 6)
Screenshot: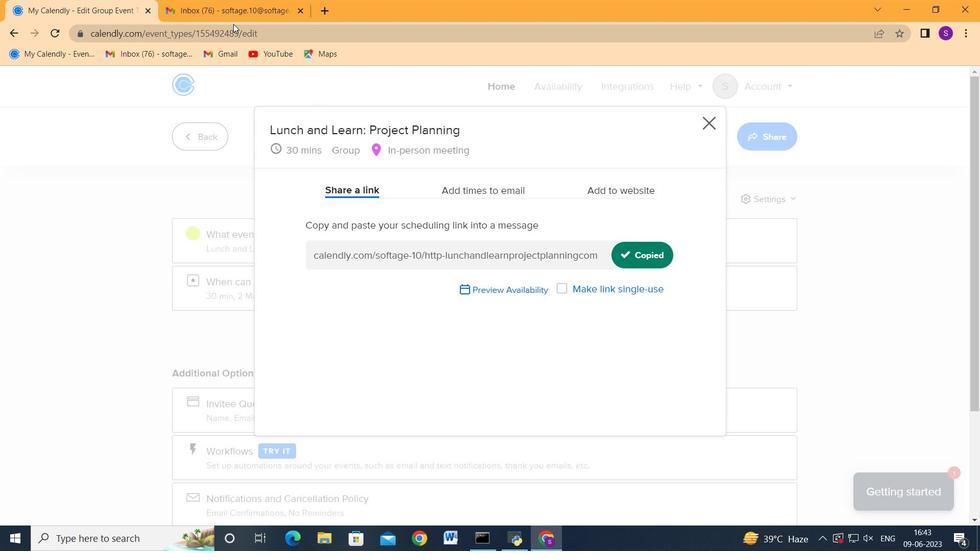 
Action: Mouse pressed left at (233, 6)
Screenshot: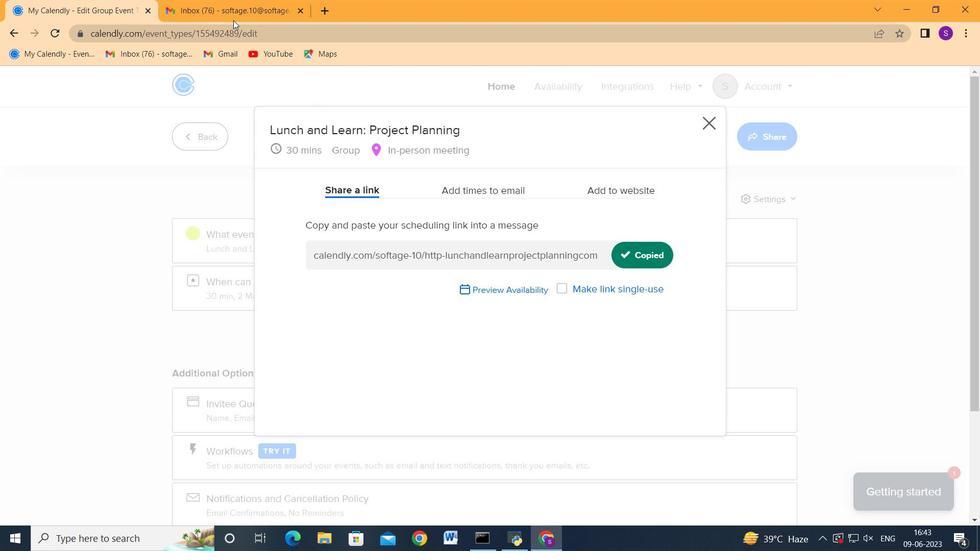 
Action: Mouse moved to (120, 140)
Screenshot: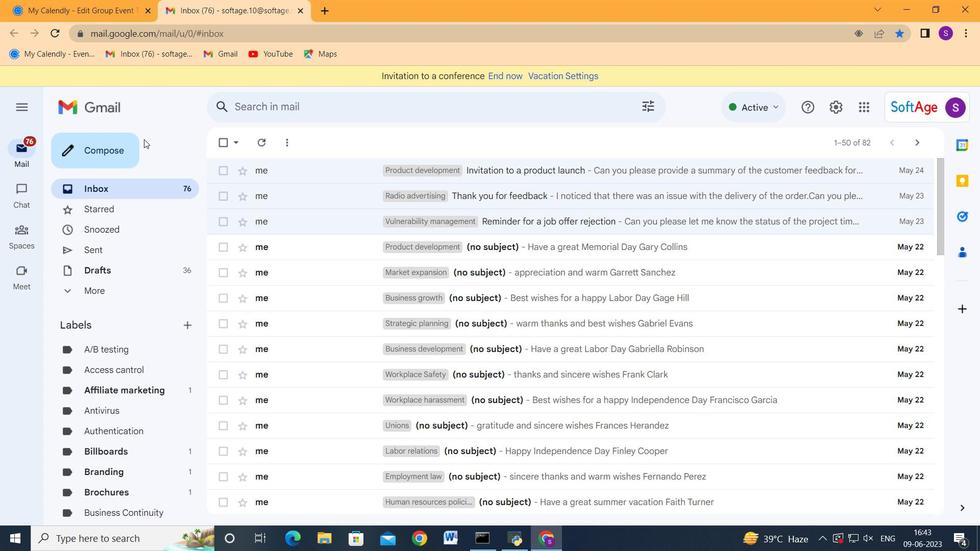 
Action: Mouse pressed left at (120, 140)
Screenshot: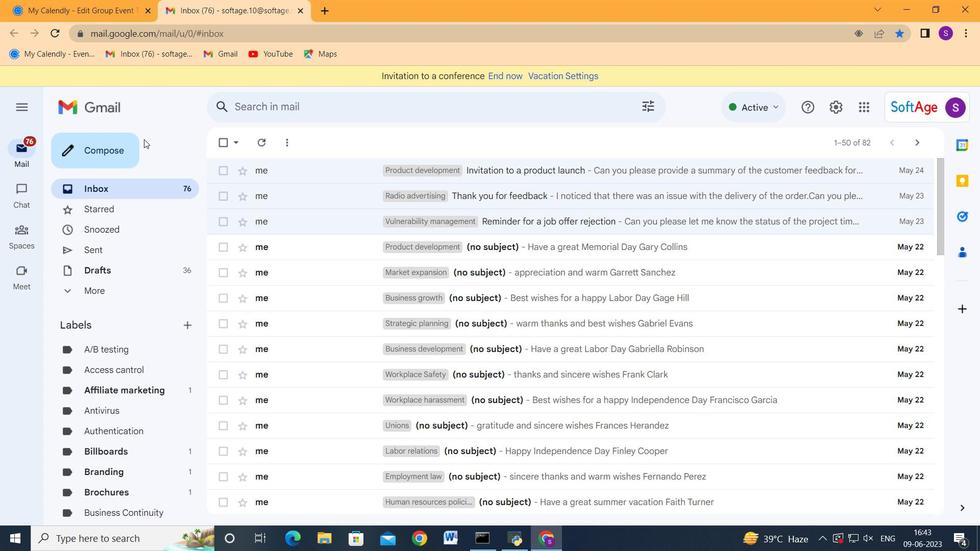 
Action: Mouse moved to (627, 216)
Screenshot: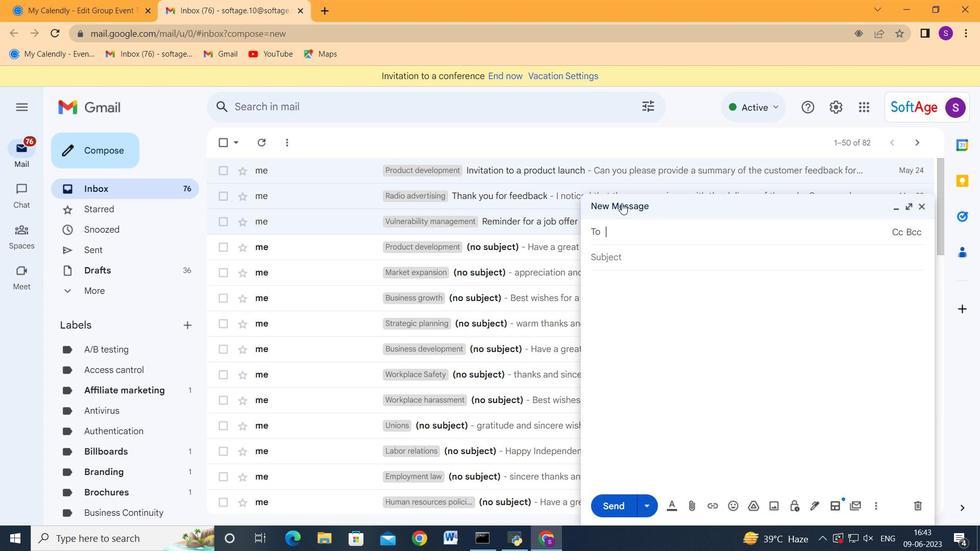 
Action: Key pressed softage.8<Key.shift_r>@softage.net<Key.enter>softage.8<Key.backspace>9<Key.shift_r>@sofa<Key.backspace>tage.net<Key.enter><Key.tab><Key.tab>ctrl+V
Screenshot: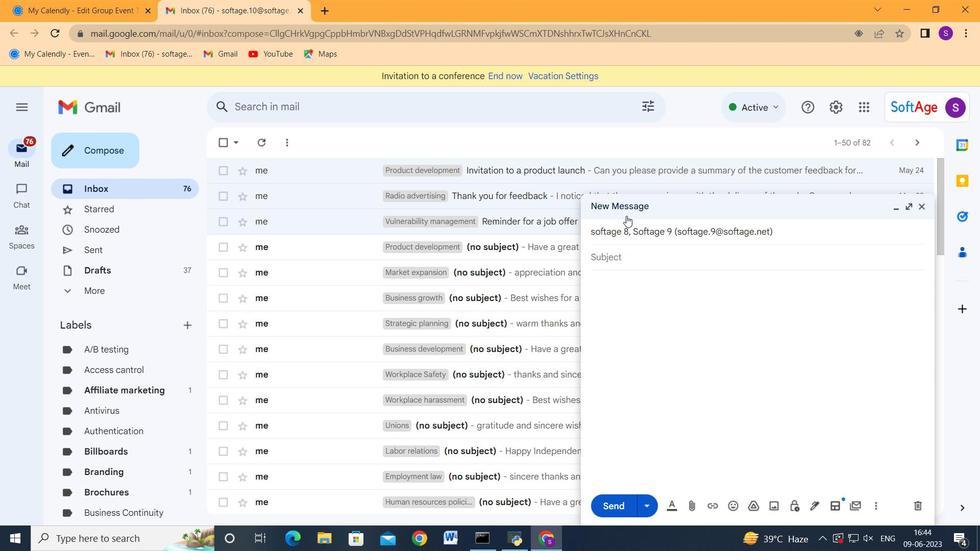
Action: Mouse moved to (615, 506)
Screenshot: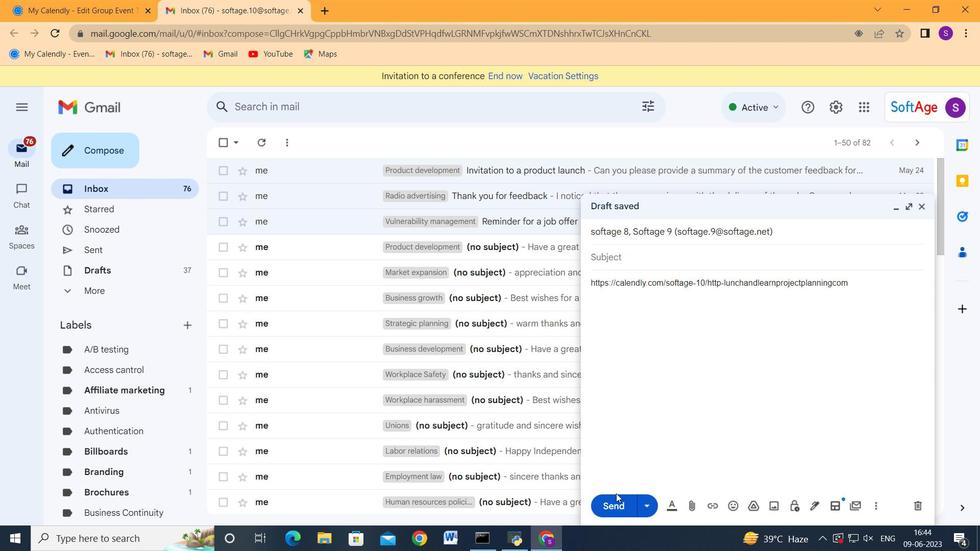 
Action: Mouse pressed left at (615, 506)
Screenshot: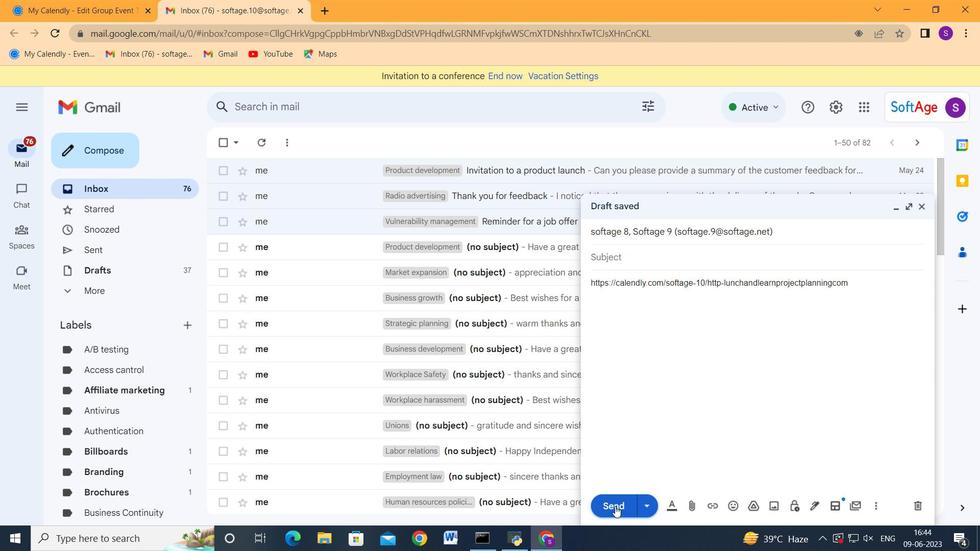 
Action: Mouse moved to (571, 218)
Screenshot: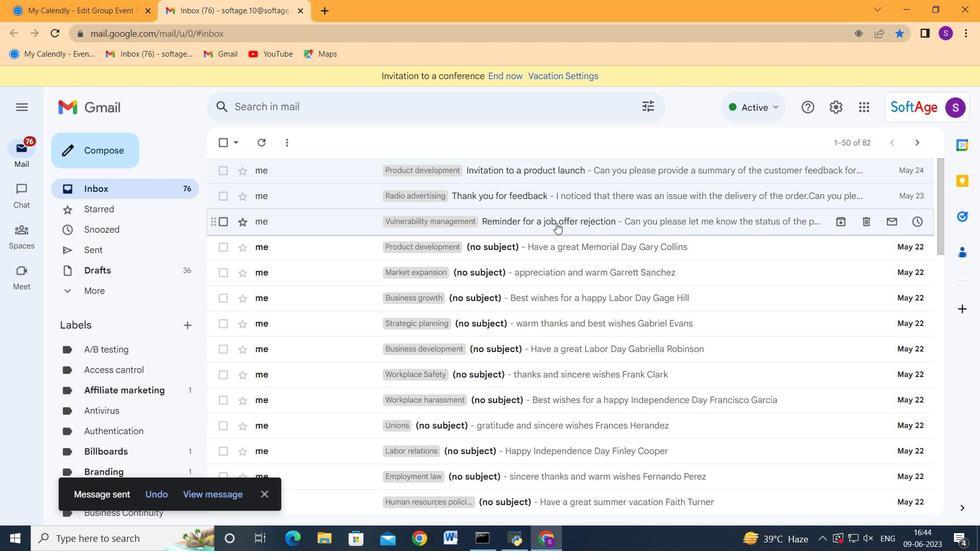 
